 Task: Create a due date automation trigger when advanced on, on the wednesday of the week a card is due add fields with custom field "Resume" set to a date less than 1 days ago at 11:00 AM.
Action: Mouse moved to (1117, 85)
Screenshot: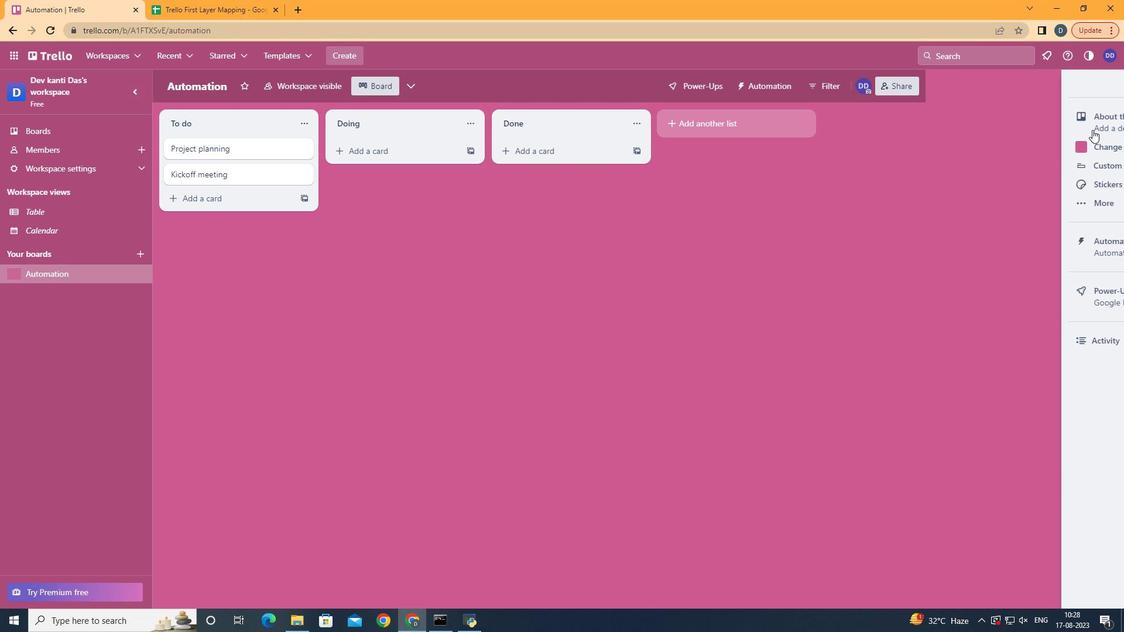 
Action: Mouse pressed left at (1117, 85)
Screenshot: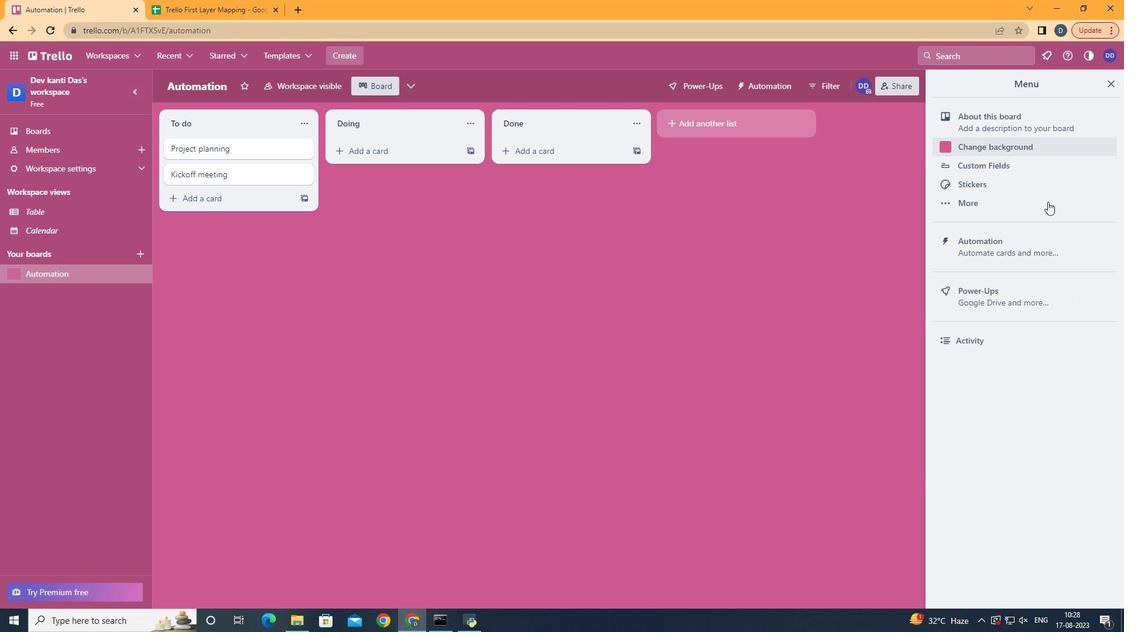 
Action: Mouse moved to (1031, 231)
Screenshot: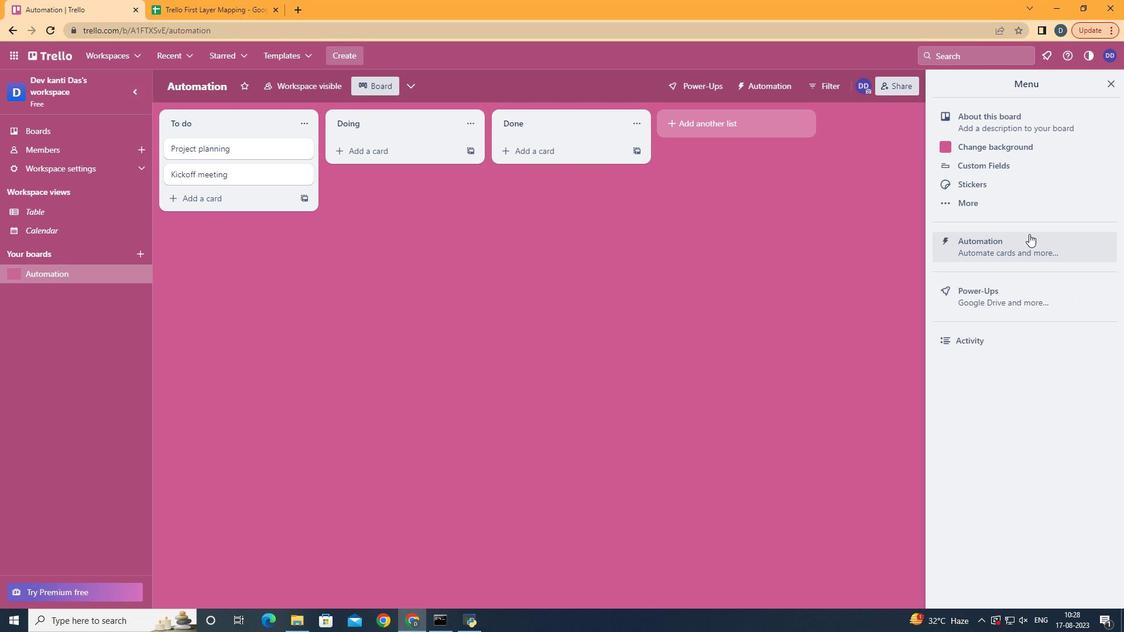 
Action: Mouse pressed left at (1031, 231)
Screenshot: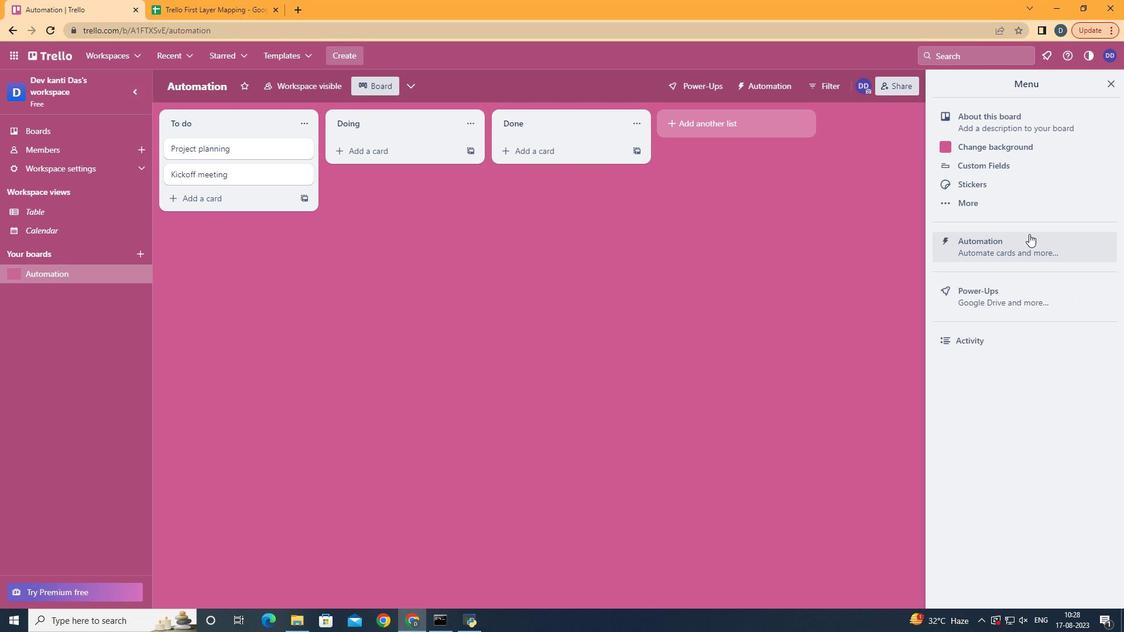 
Action: Mouse moved to (1029, 234)
Screenshot: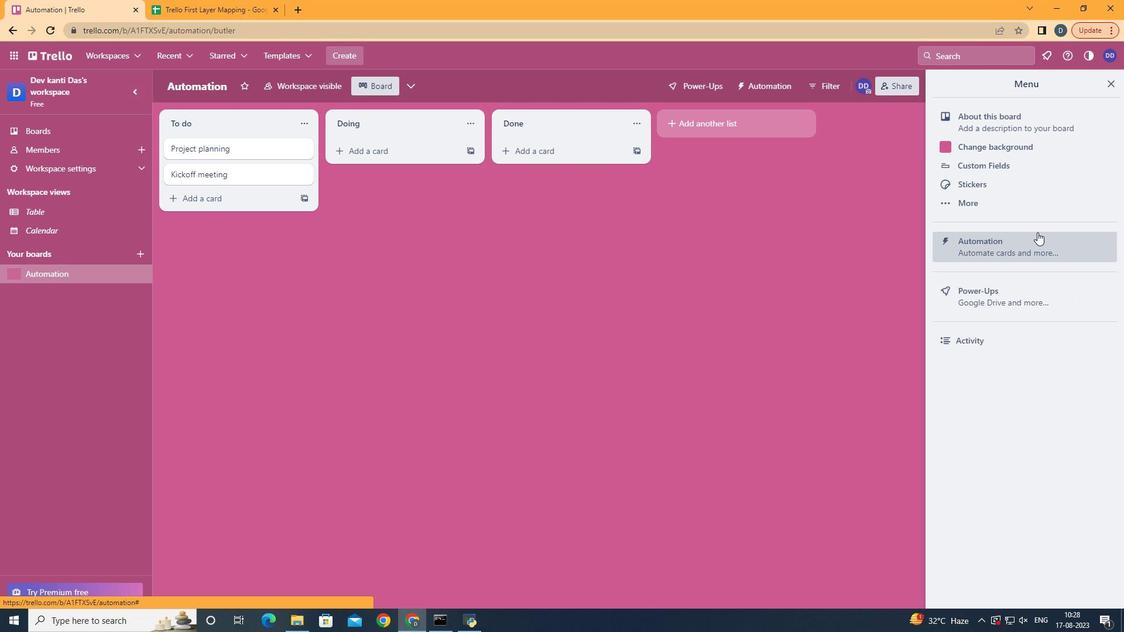 
Action: Mouse pressed left at (1029, 234)
Screenshot: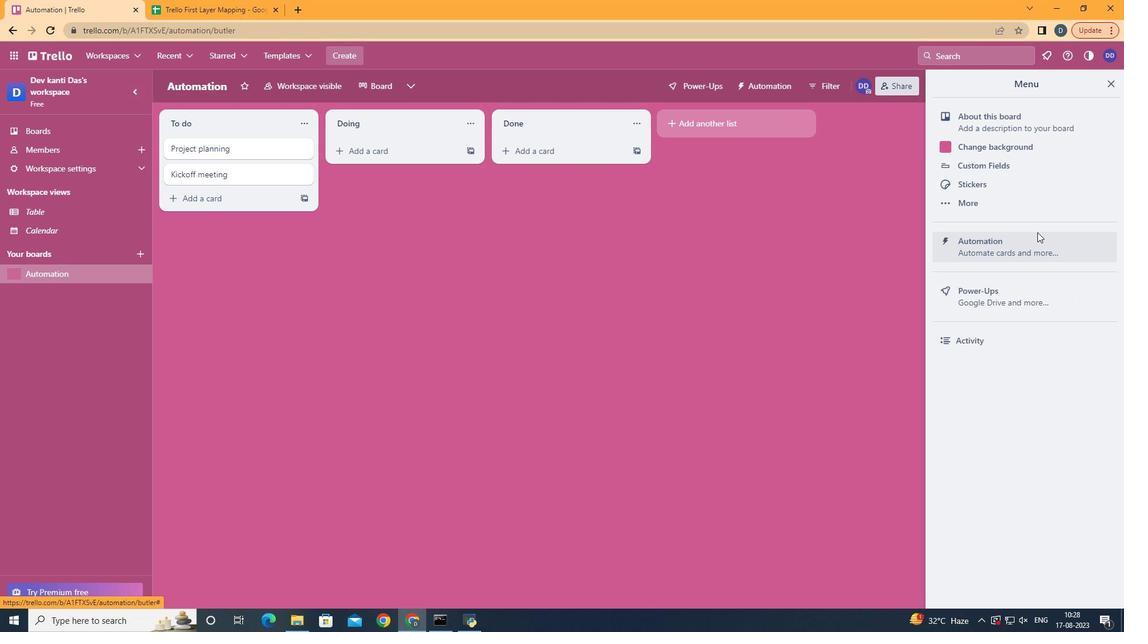 
Action: Mouse moved to (228, 231)
Screenshot: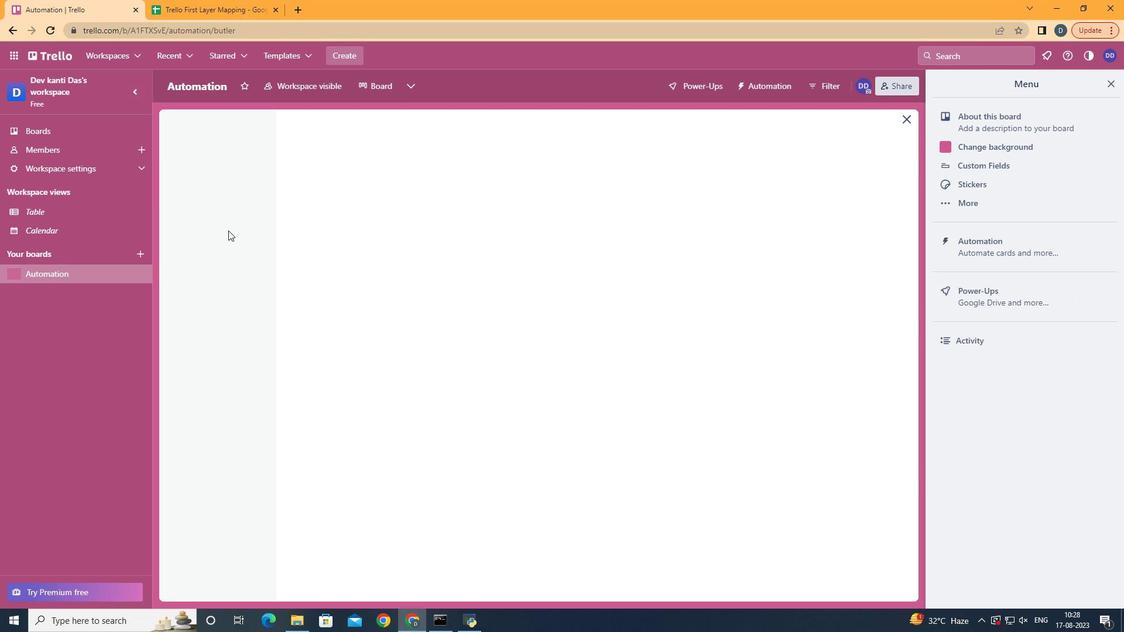 
Action: Mouse pressed left at (228, 231)
Screenshot: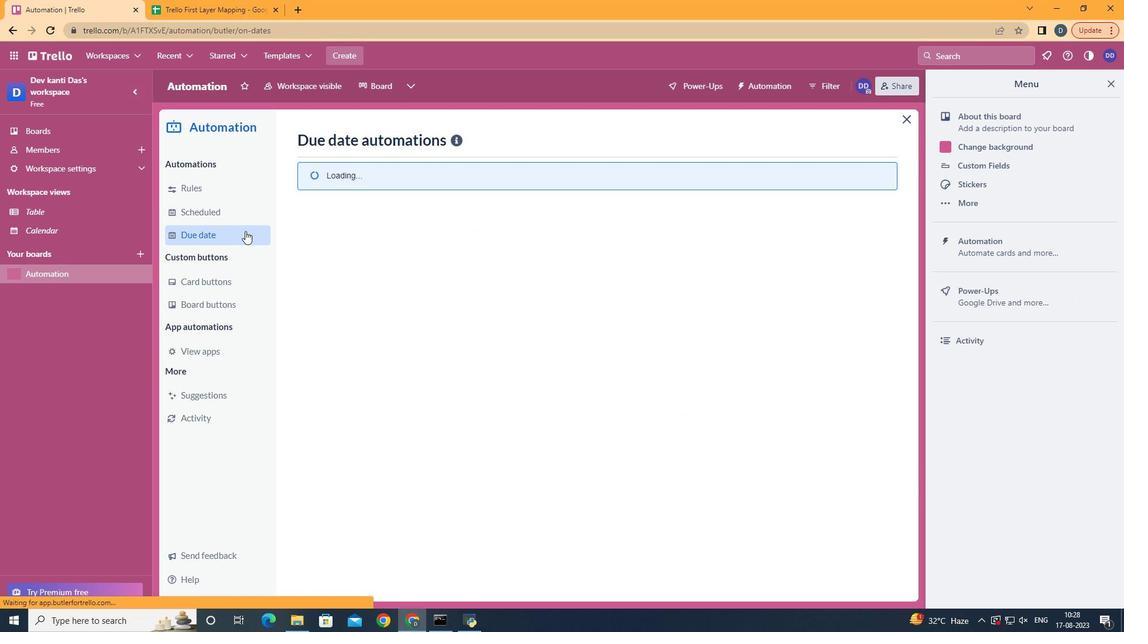 
Action: Mouse moved to (814, 141)
Screenshot: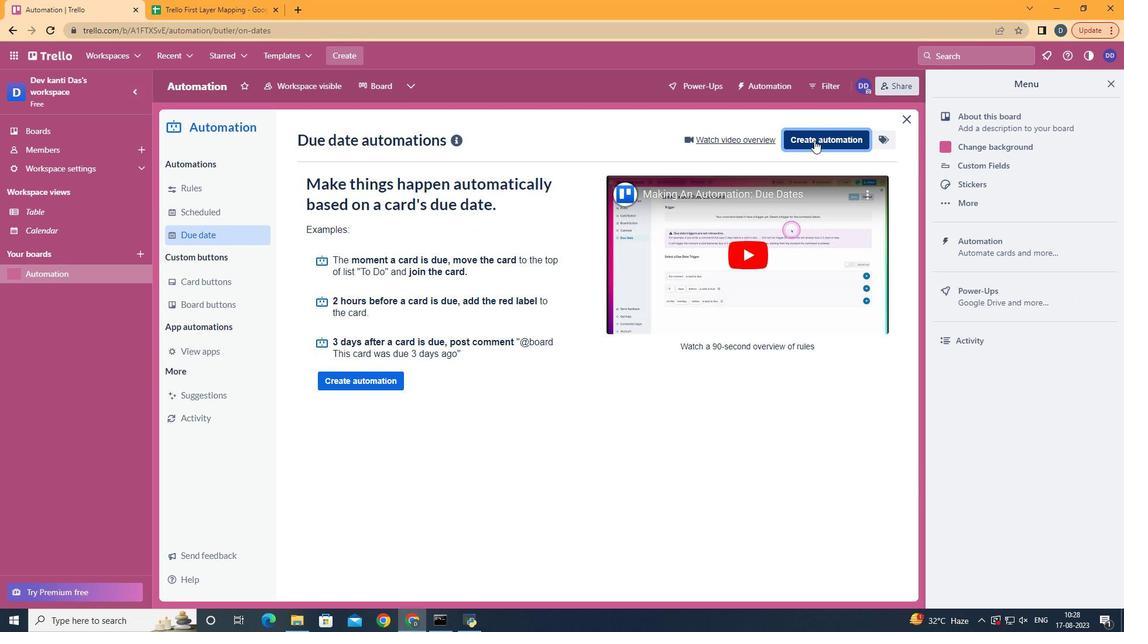 
Action: Mouse pressed left at (814, 141)
Screenshot: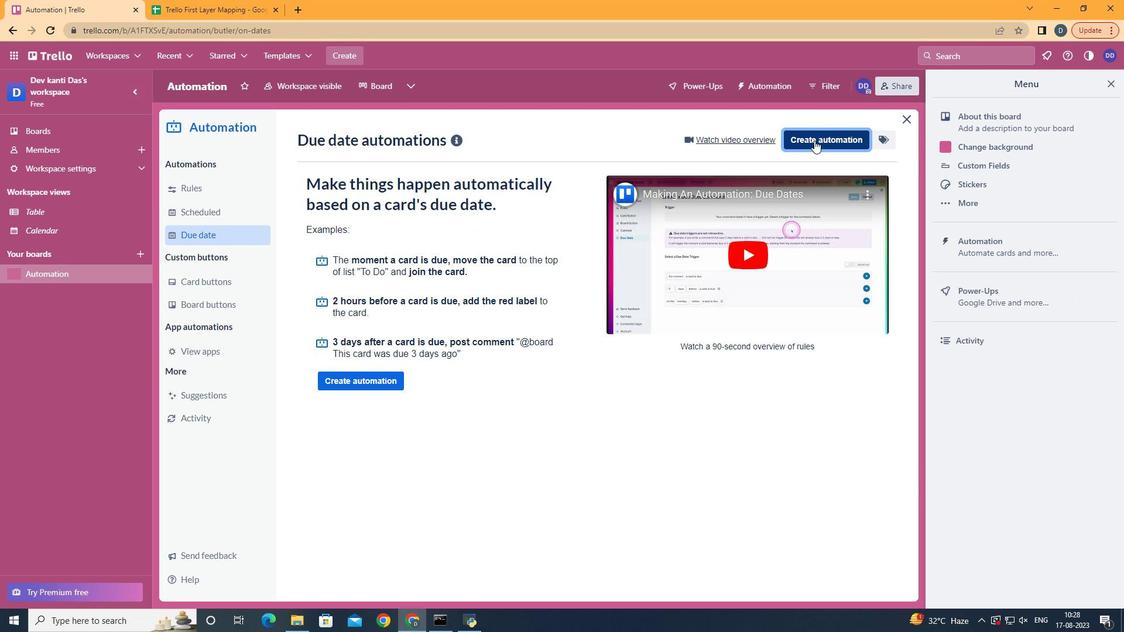 
Action: Mouse moved to (612, 252)
Screenshot: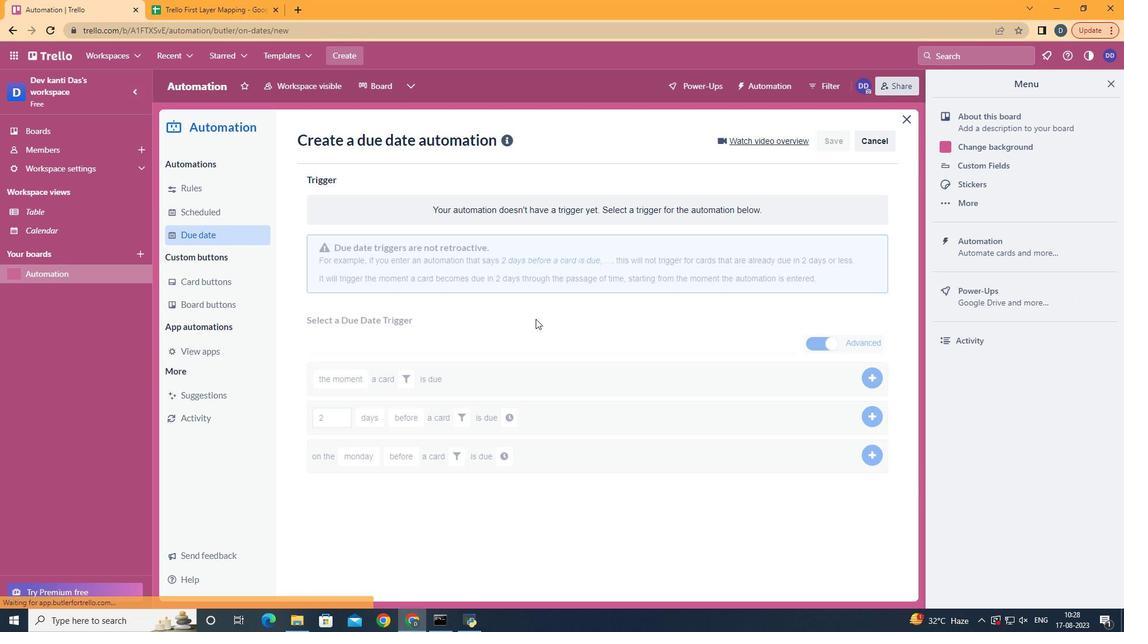 
Action: Mouse pressed left at (612, 252)
Screenshot: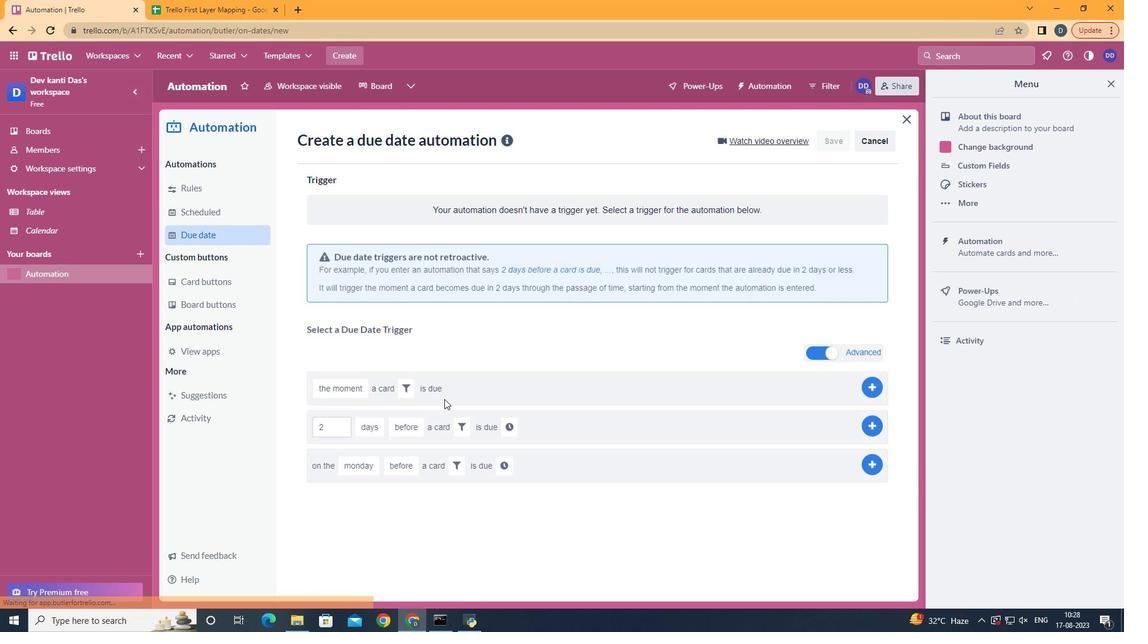 
Action: Mouse moved to (385, 349)
Screenshot: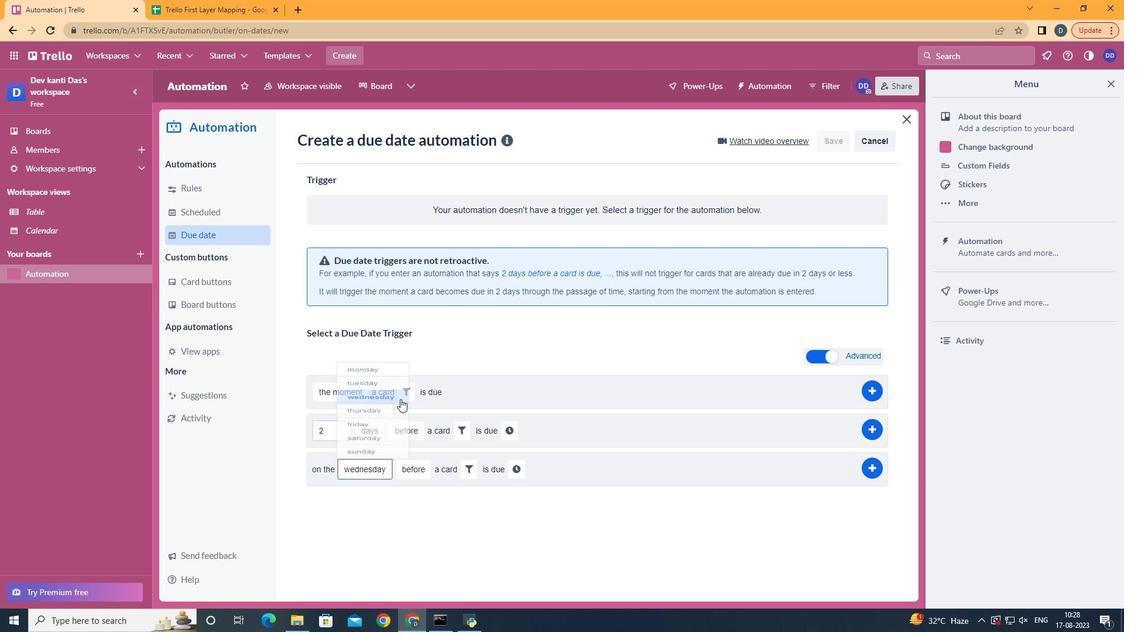 
Action: Mouse pressed left at (385, 349)
Screenshot: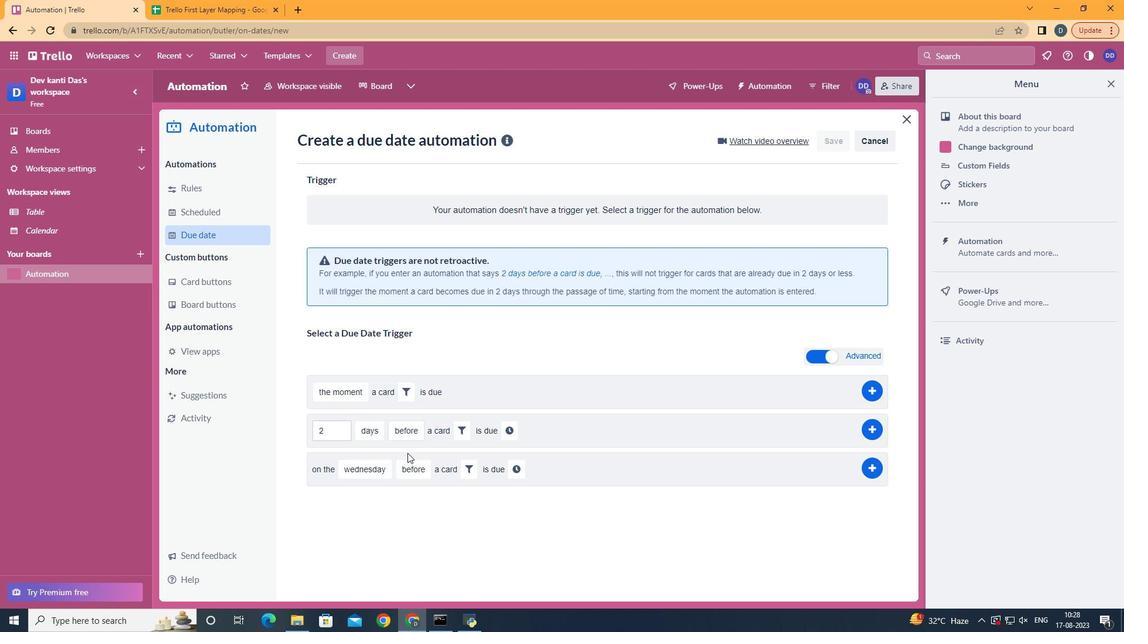 
Action: Mouse moved to (434, 539)
Screenshot: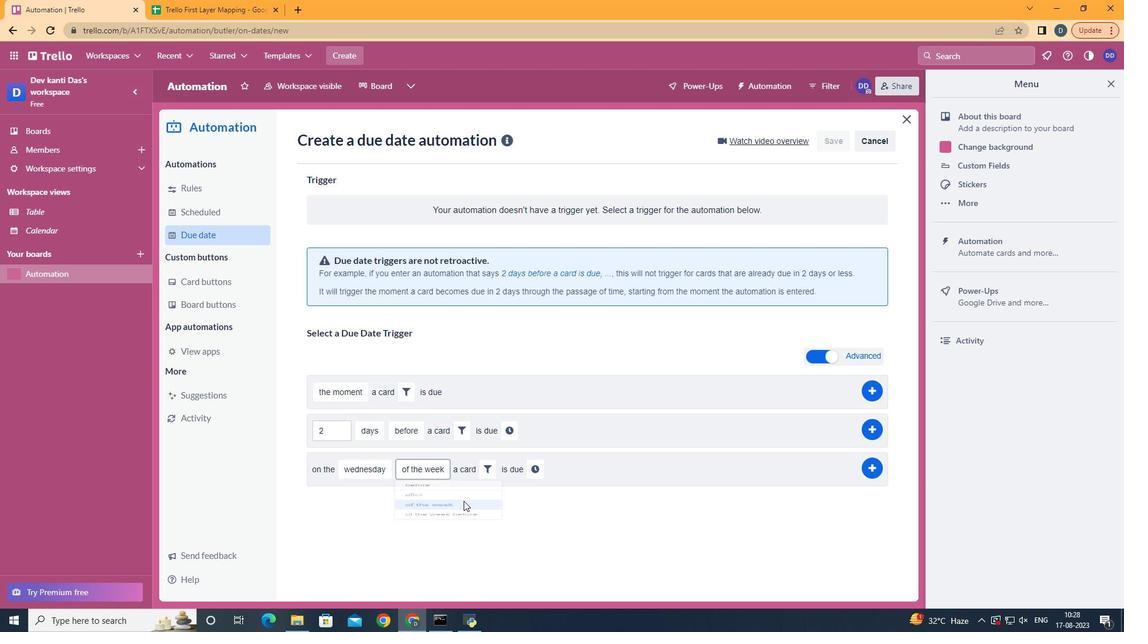 
Action: Mouse pressed left at (434, 539)
Screenshot: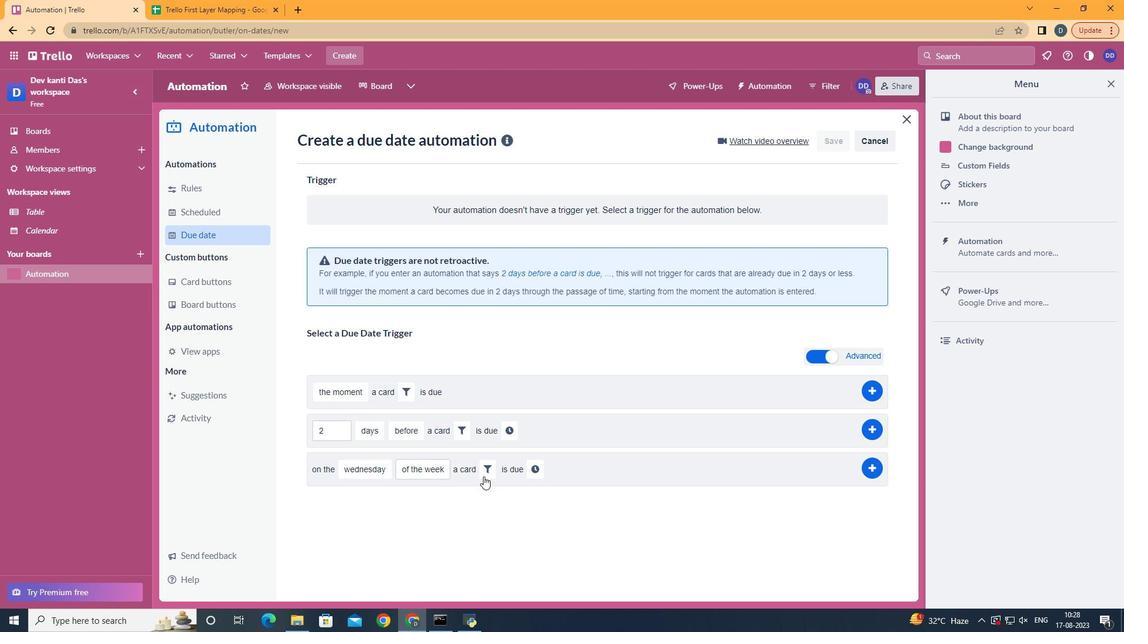
Action: Mouse moved to (483, 471)
Screenshot: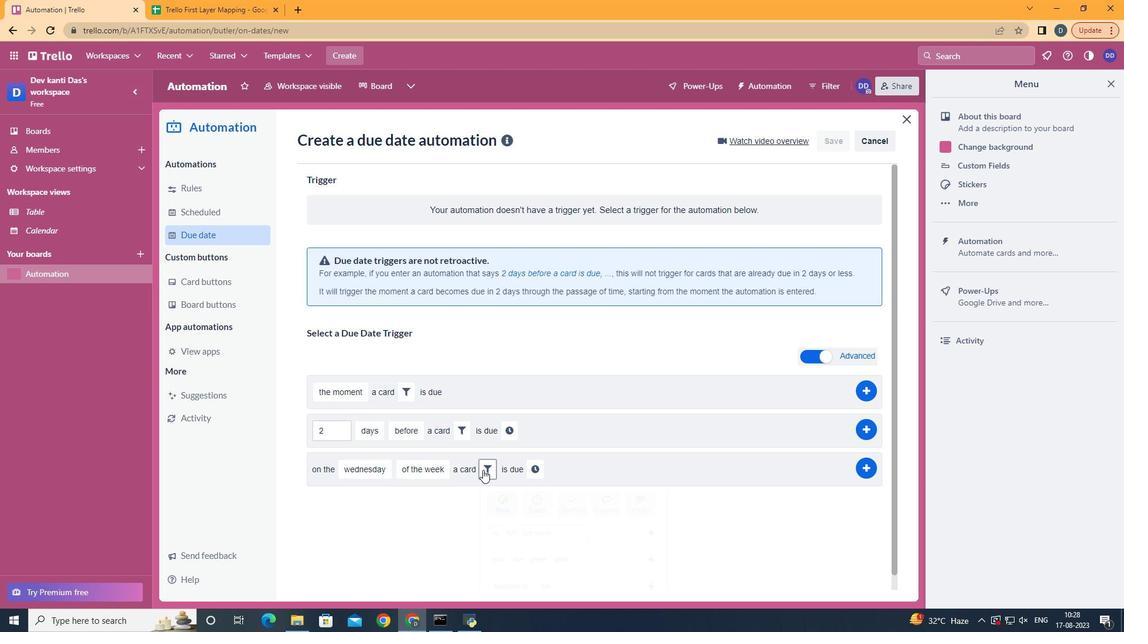 
Action: Mouse pressed left at (483, 471)
Screenshot: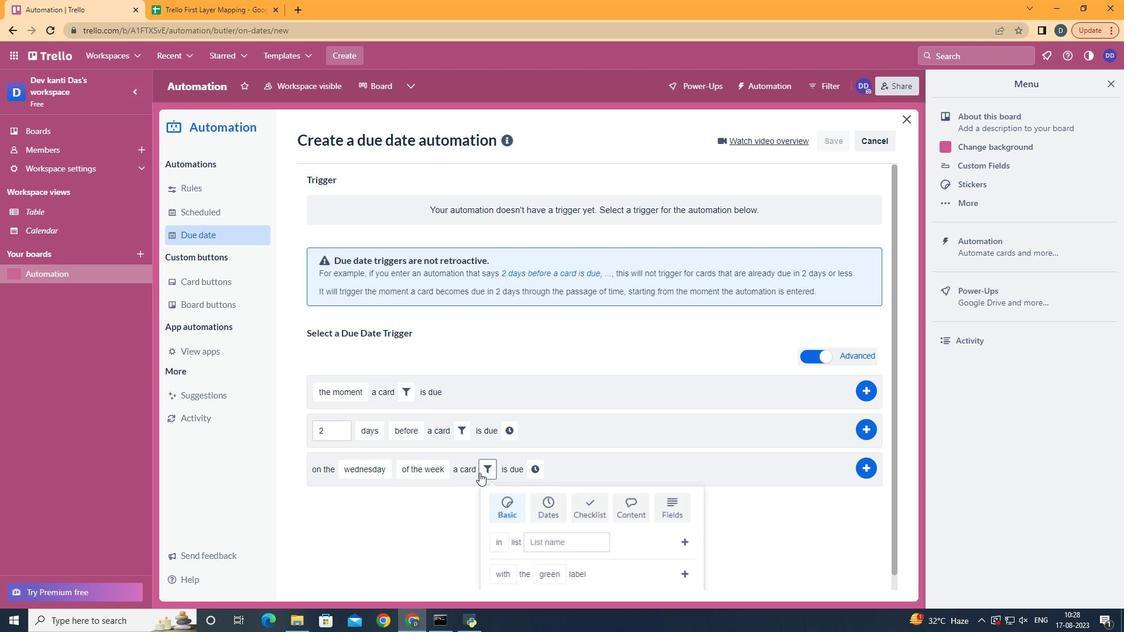 
Action: Mouse moved to (692, 507)
Screenshot: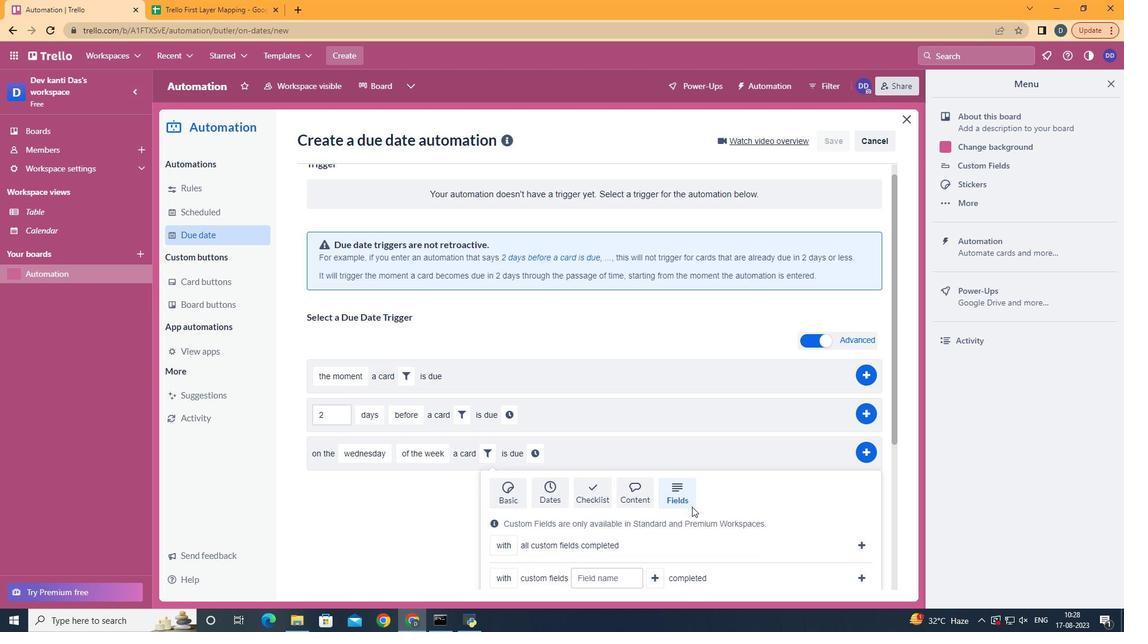 
Action: Mouse pressed left at (692, 507)
Screenshot: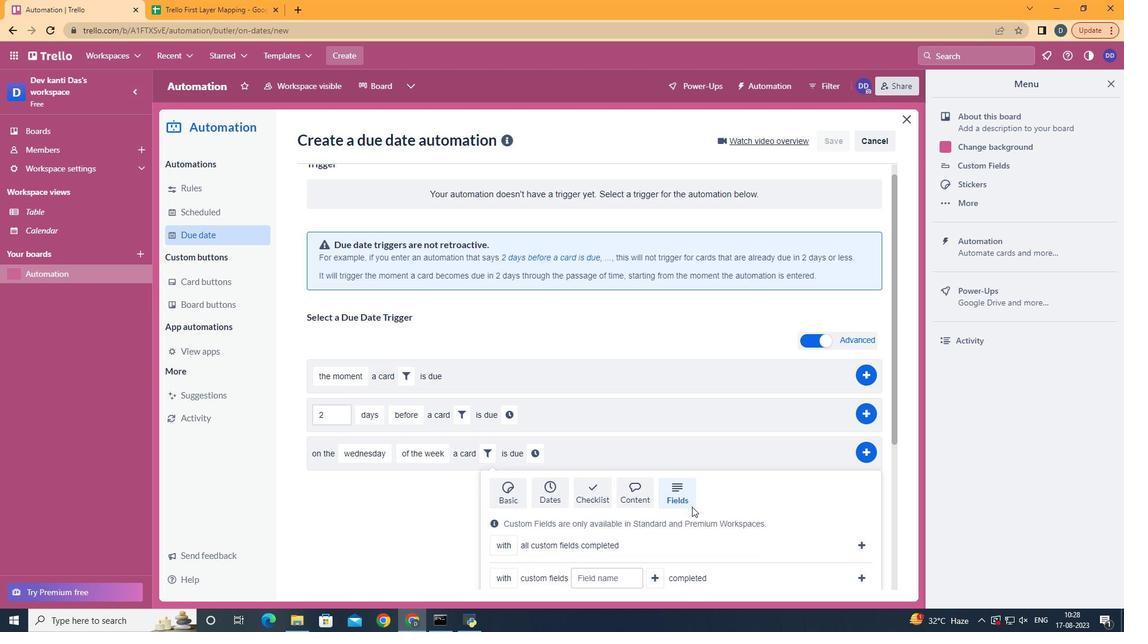 
Action: Mouse moved to (692, 507)
Screenshot: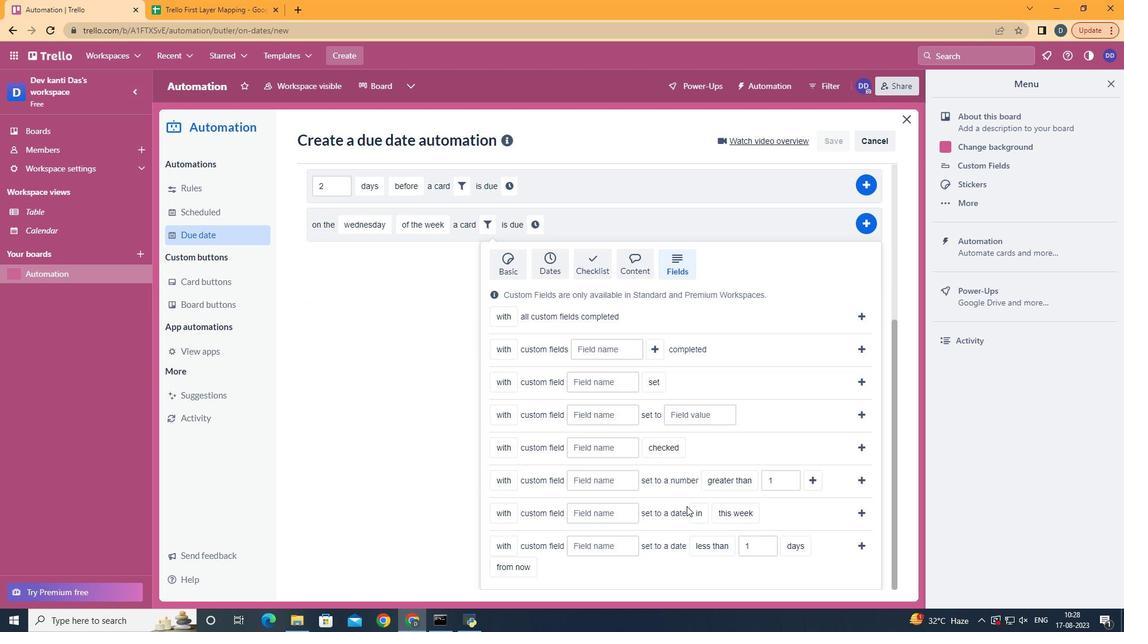 
Action: Mouse scrolled (692, 506) with delta (0, 0)
Screenshot: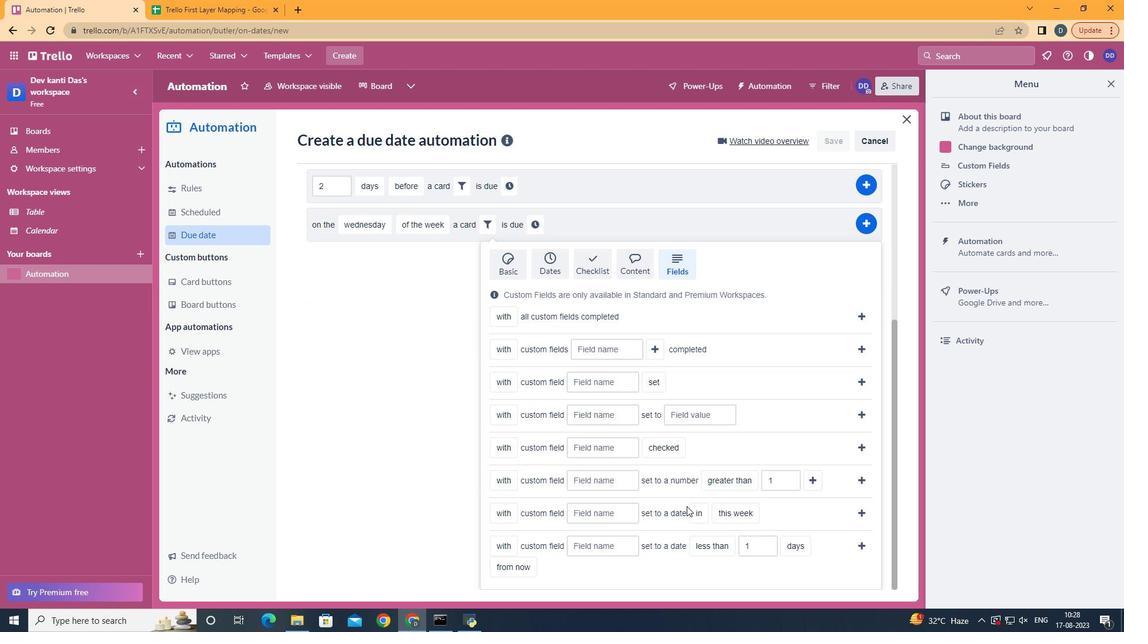
Action: Mouse scrolled (692, 506) with delta (0, 0)
Screenshot: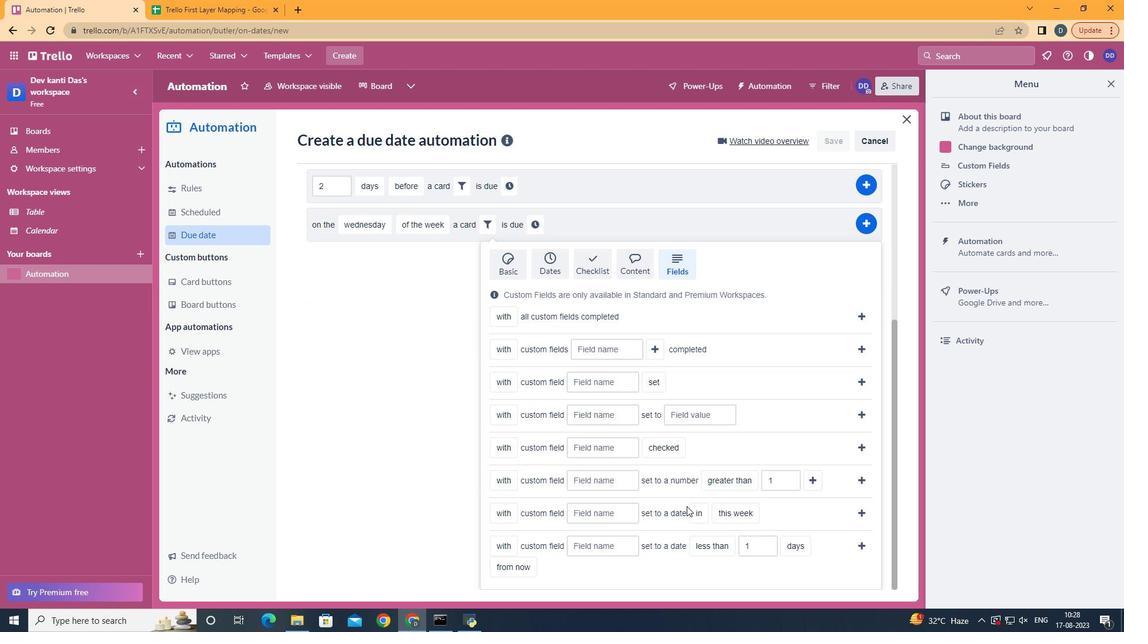 
Action: Mouse scrolled (692, 506) with delta (0, 0)
Screenshot: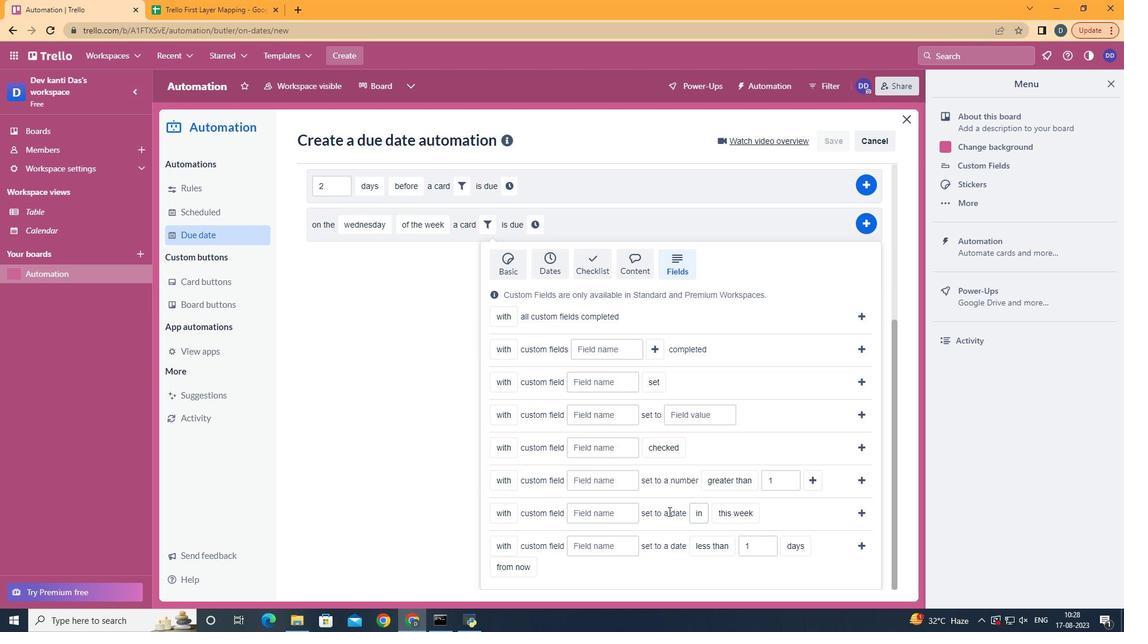 
Action: Mouse scrolled (692, 506) with delta (0, 0)
Screenshot: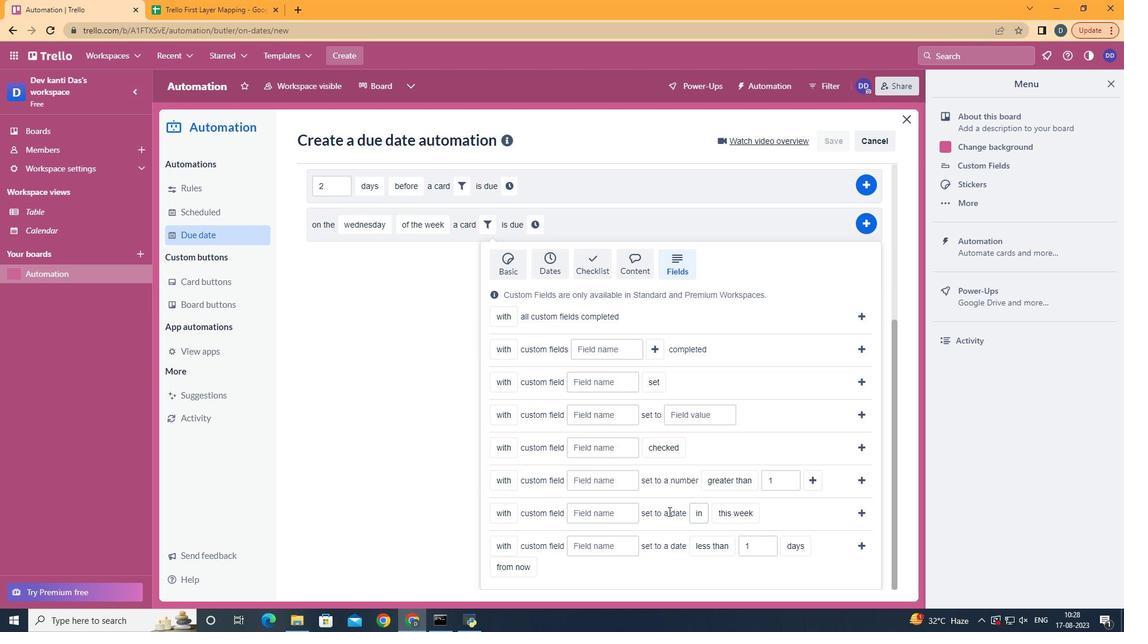 
Action: Mouse scrolled (692, 506) with delta (0, 0)
Screenshot: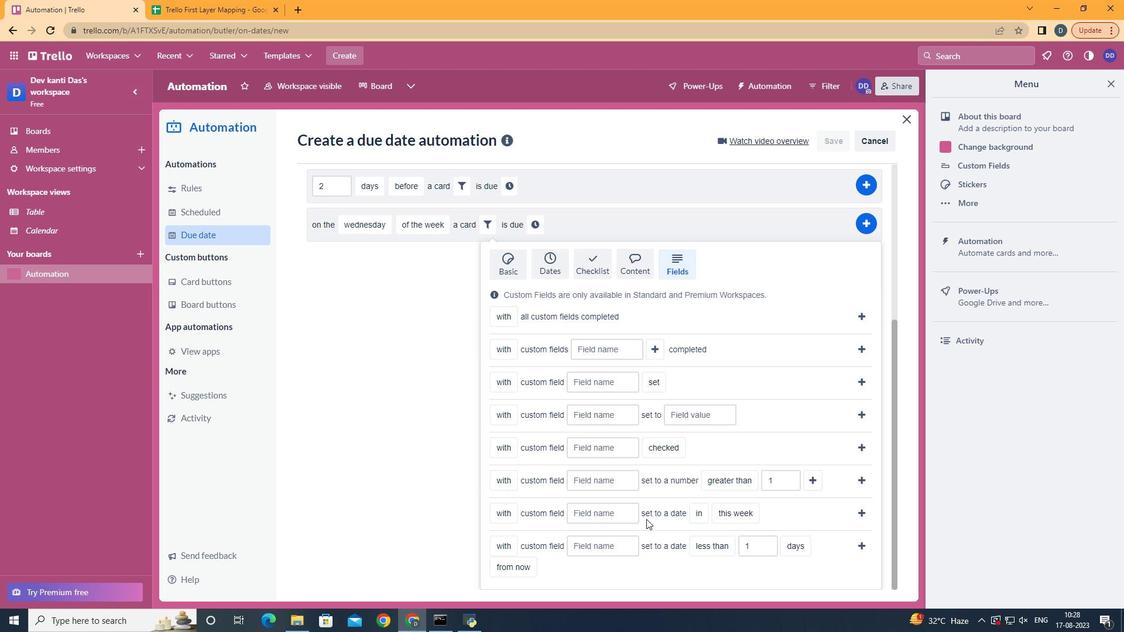 
Action: Mouse moved to (579, 549)
Screenshot: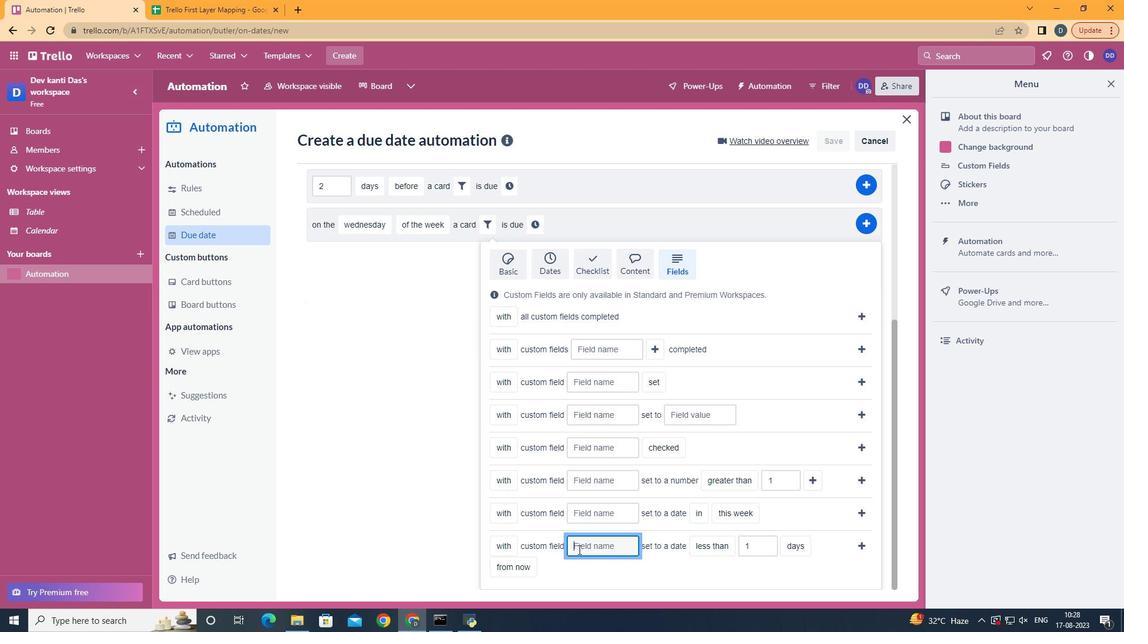 
Action: Mouse pressed left at (579, 549)
Screenshot: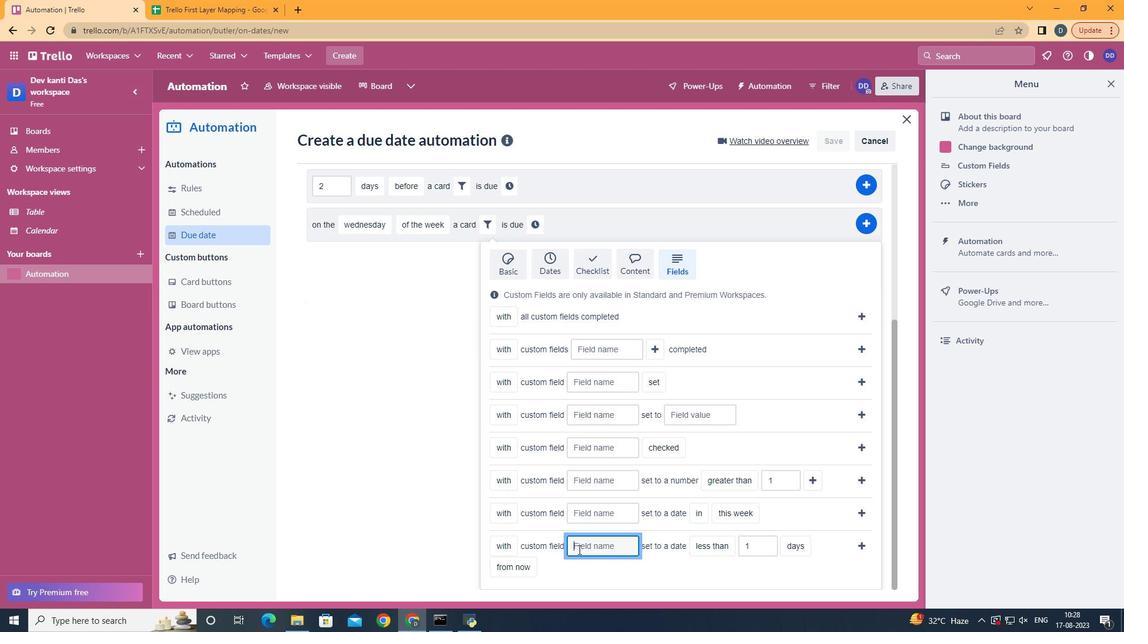 
Action: Mouse moved to (578, 550)
Screenshot: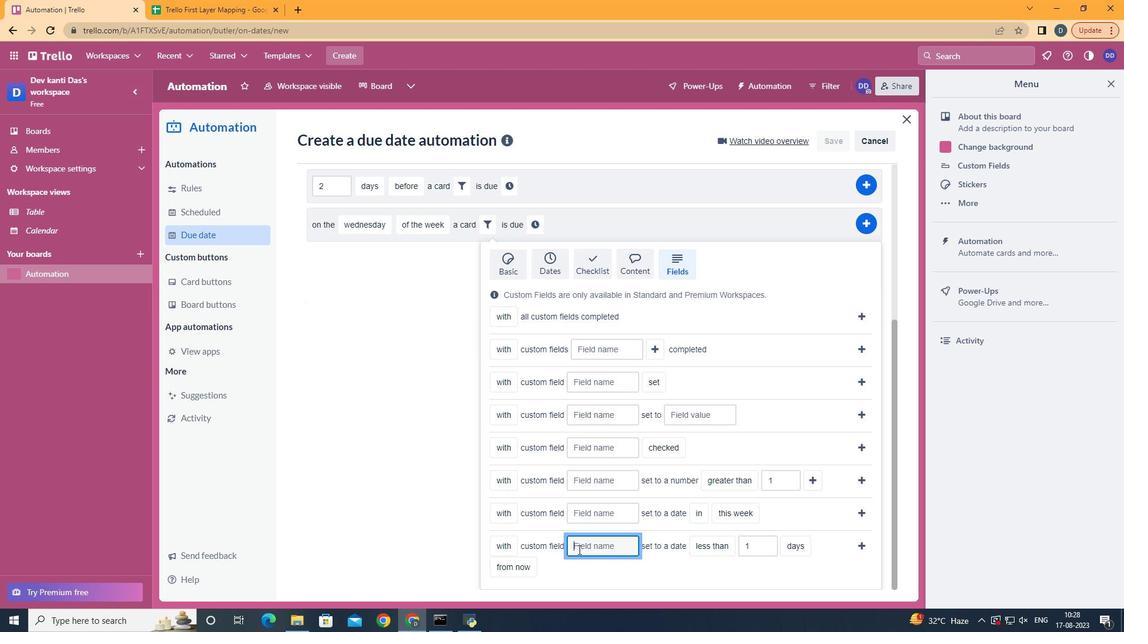 
Action: Key pressed <Key.shift>Resume
Screenshot: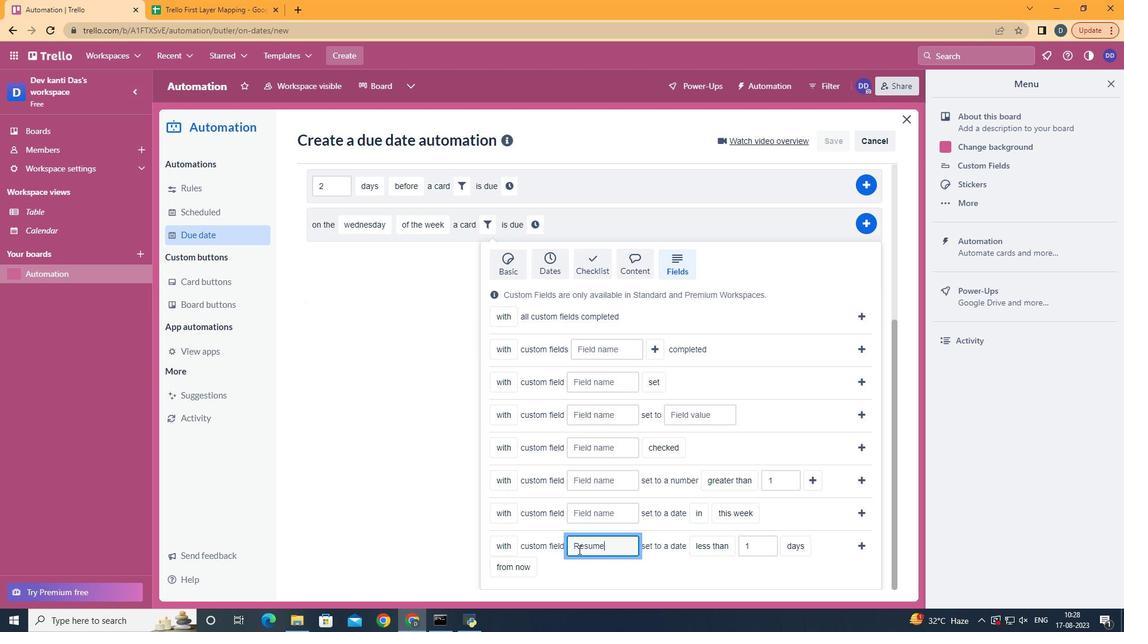 
Action: Mouse moved to (524, 547)
Screenshot: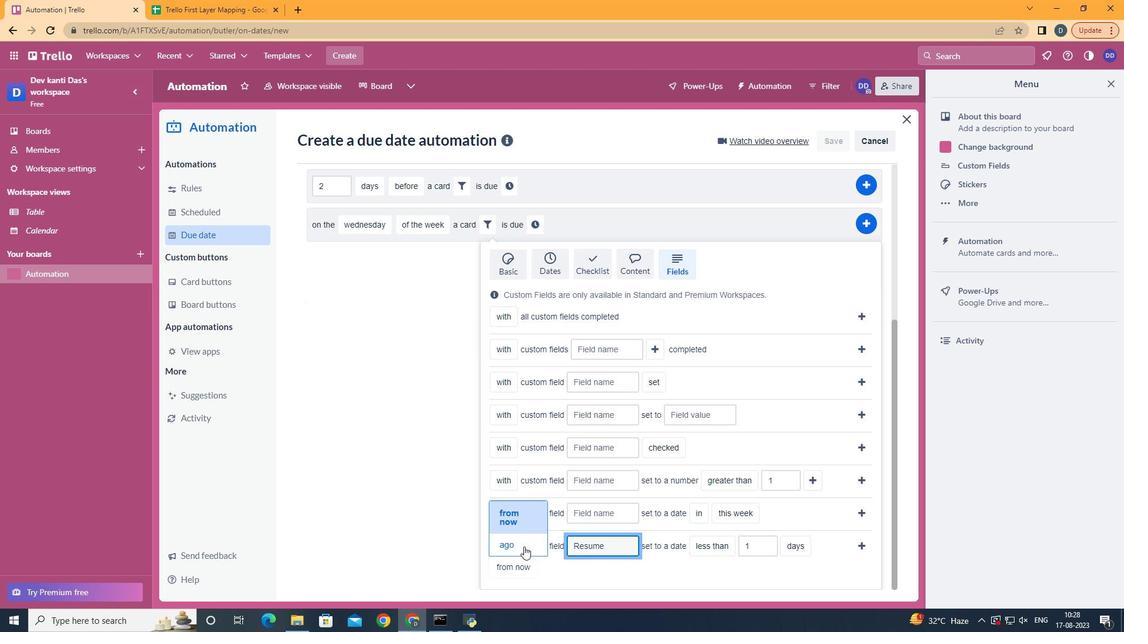 
Action: Mouse pressed left at (524, 547)
Screenshot: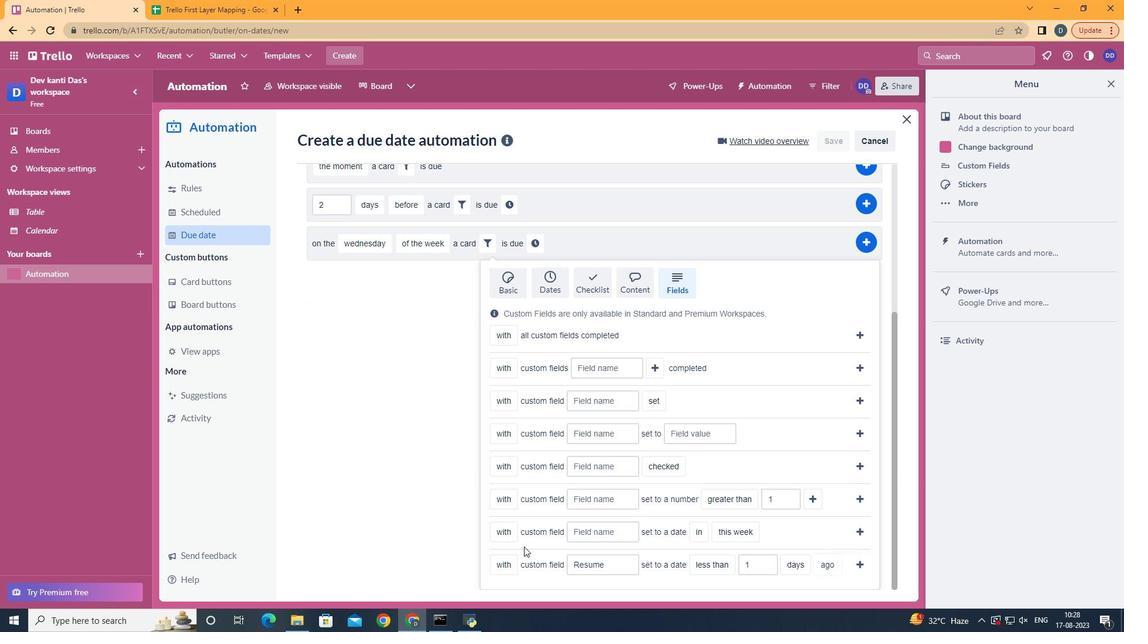 
Action: Mouse moved to (867, 561)
Screenshot: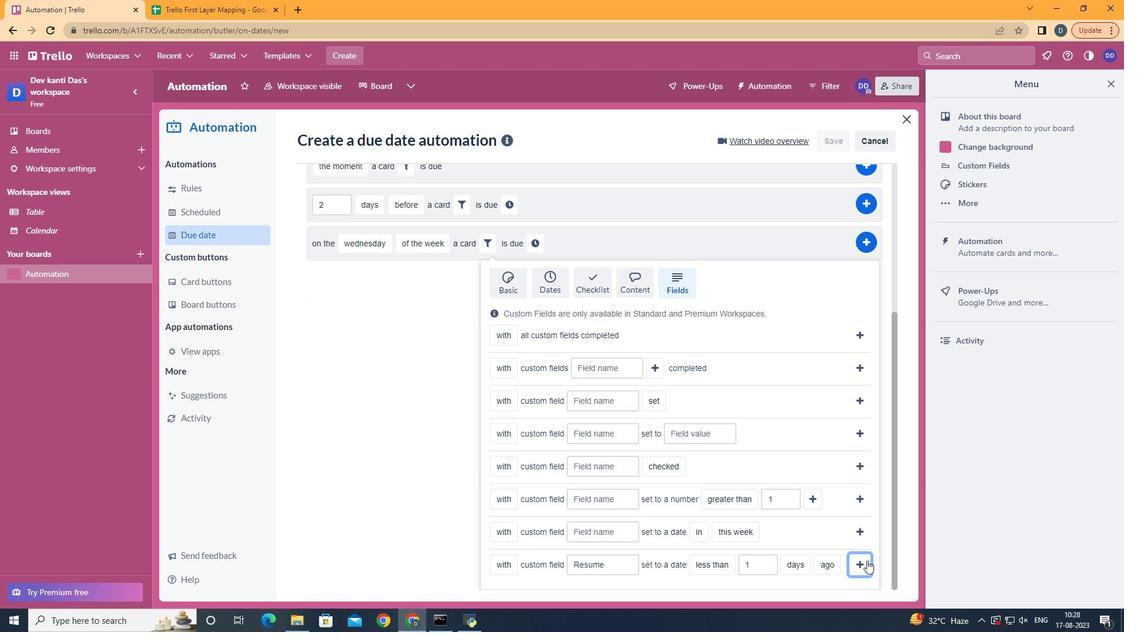 
Action: Mouse pressed left at (867, 561)
Screenshot: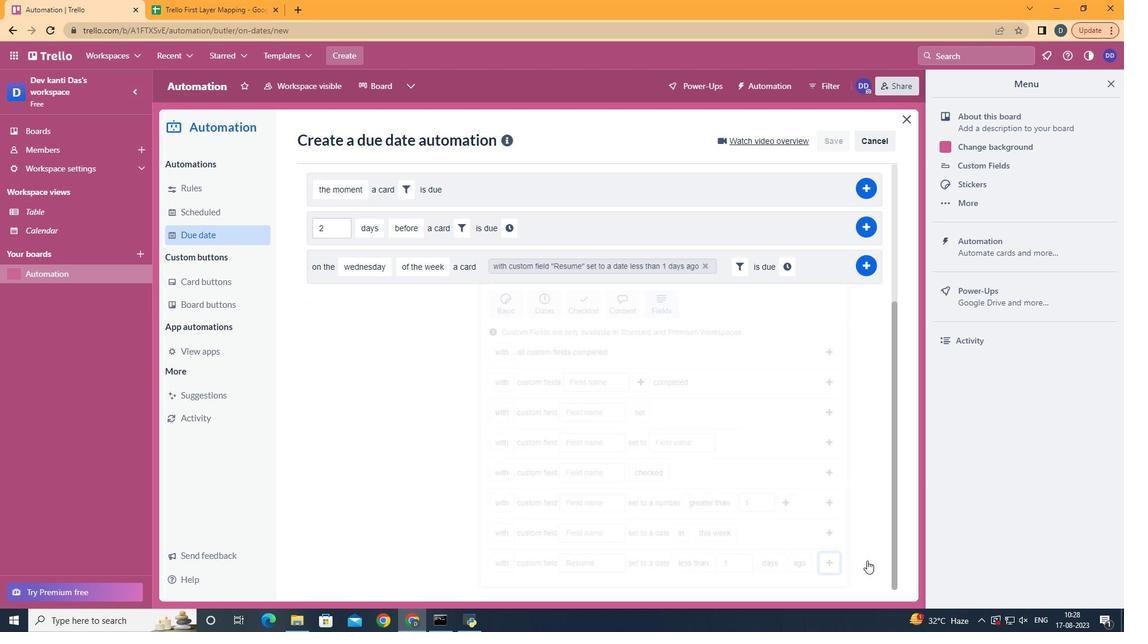 
Action: Mouse moved to (791, 472)
Screenshot: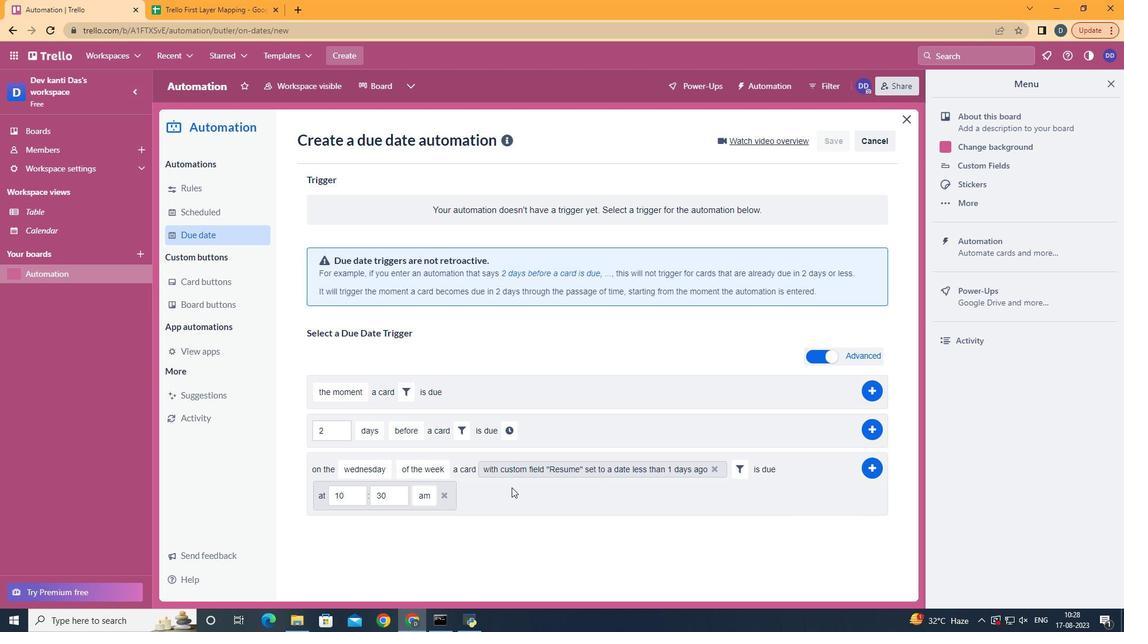 
Action: Mouse pressed left at (791, 472)
Screenshot: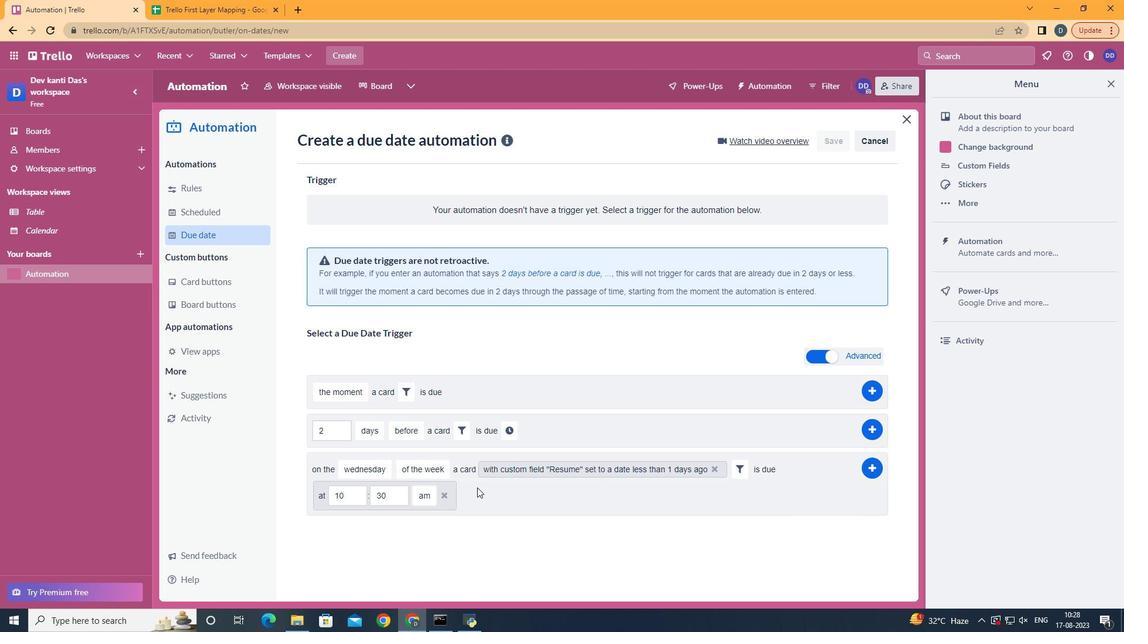 
Action: Mouse moved to (362, 498)
Screenshot: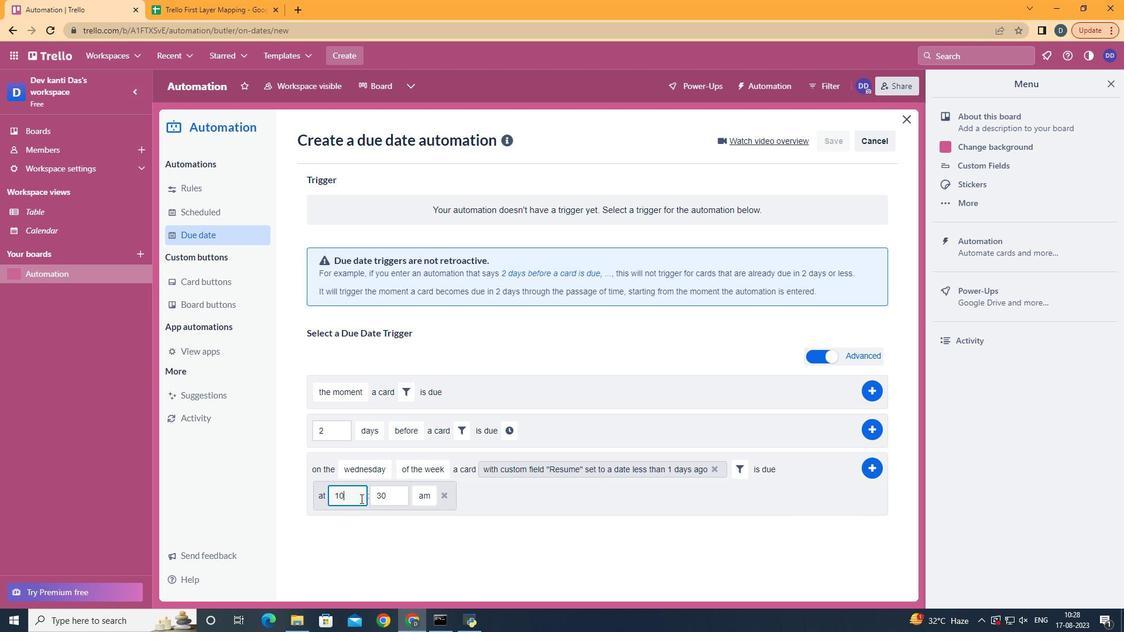 
Action: Mouse pressed left at (362, 498)
Screenshot: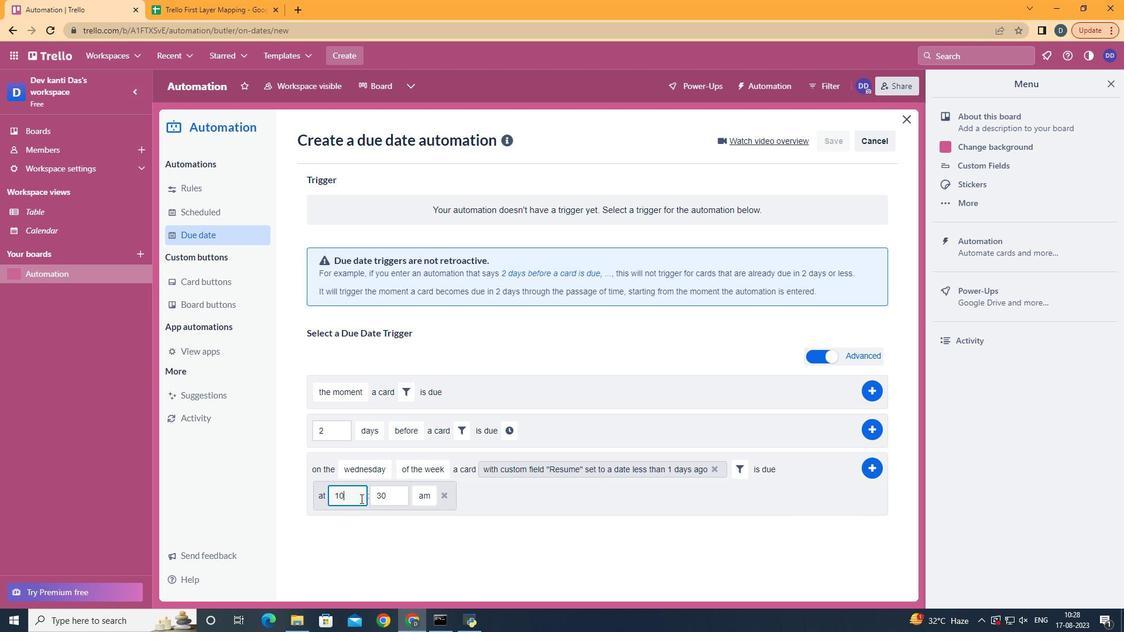 
Action: Mouse moved to (361, 499)
Screenshot: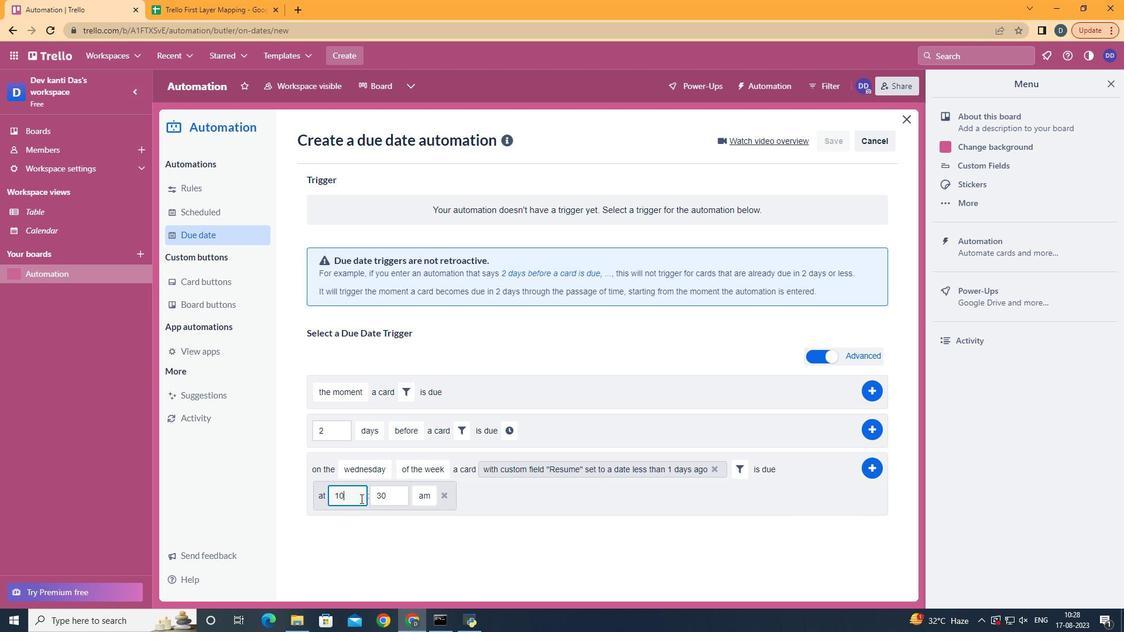 
Action: Key pressed <Key.backspace>1
Screenshot: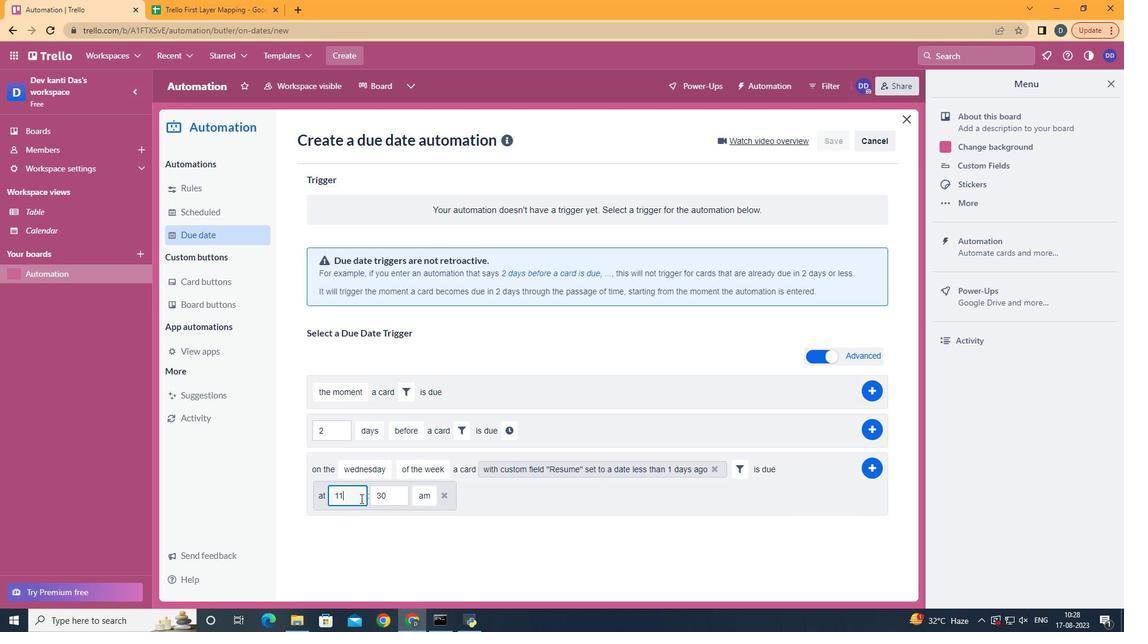 
Action: Mouse moved to (388, 496)
Screenshot: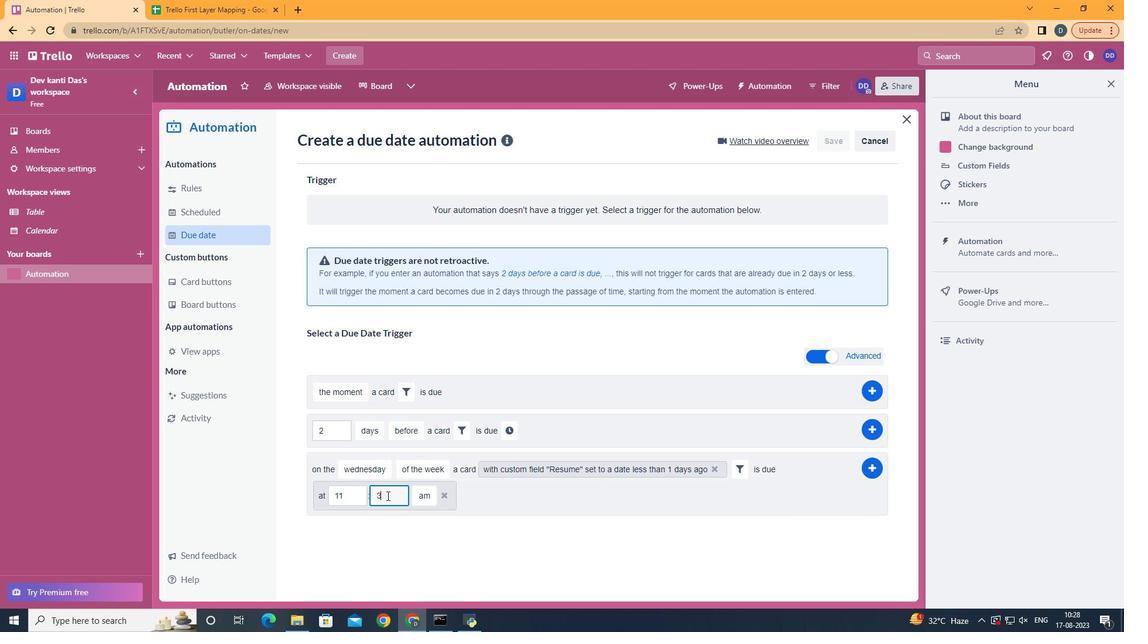 
Action: Mouse pressed left at (388, 496)
Screenshot: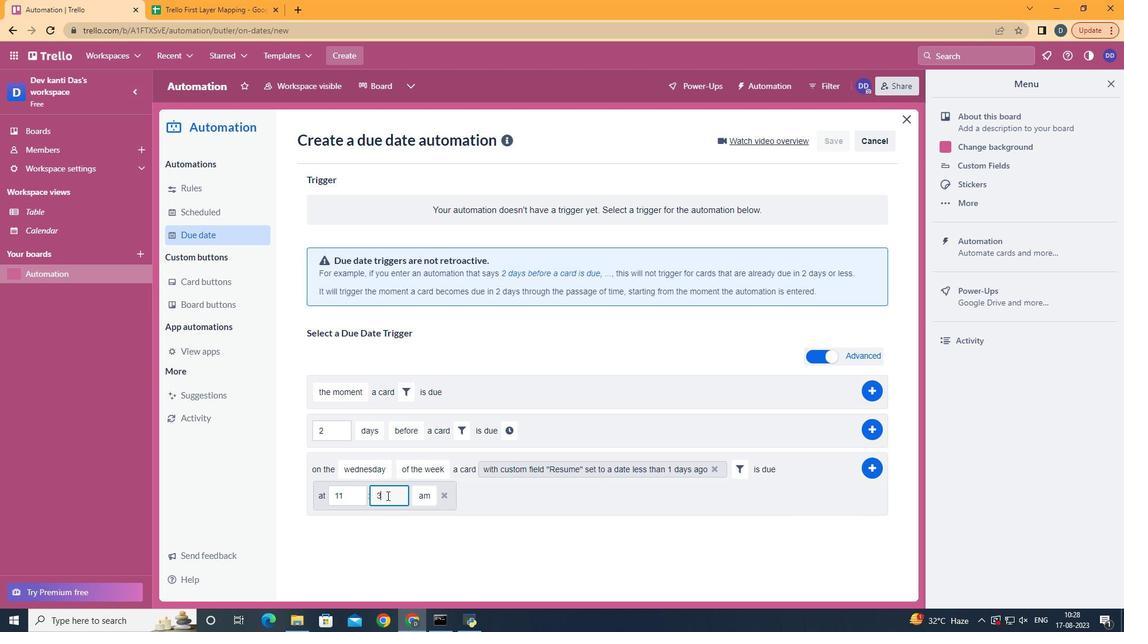 
Action: Key pressed <Key.backspace>
Screenshot: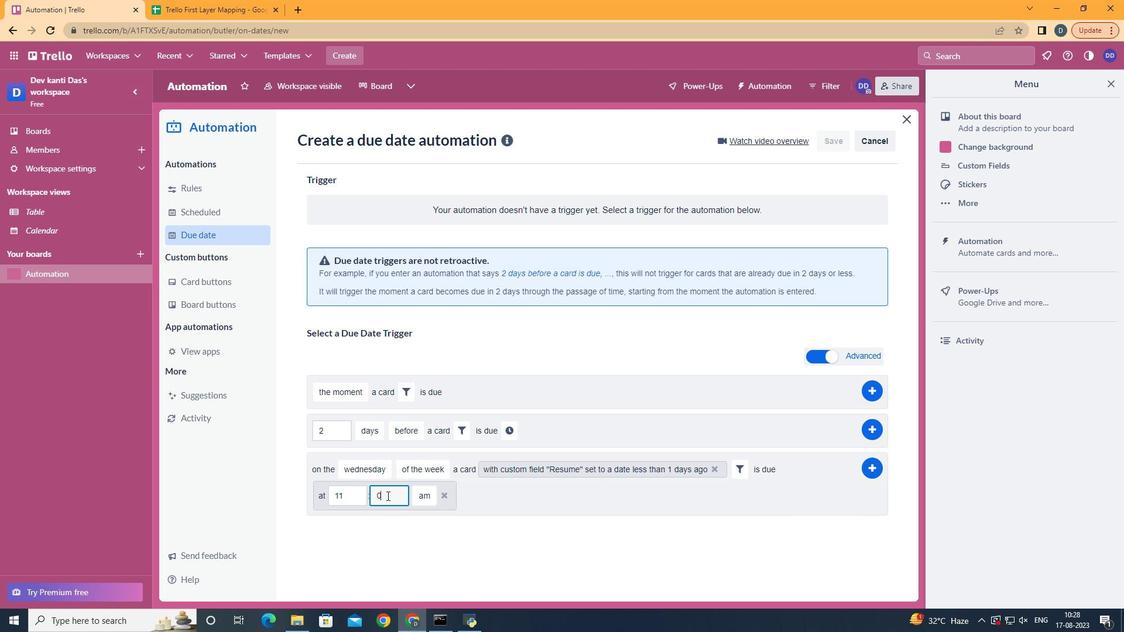 
Action: Mouse moved to (387, 496)
Screenshot: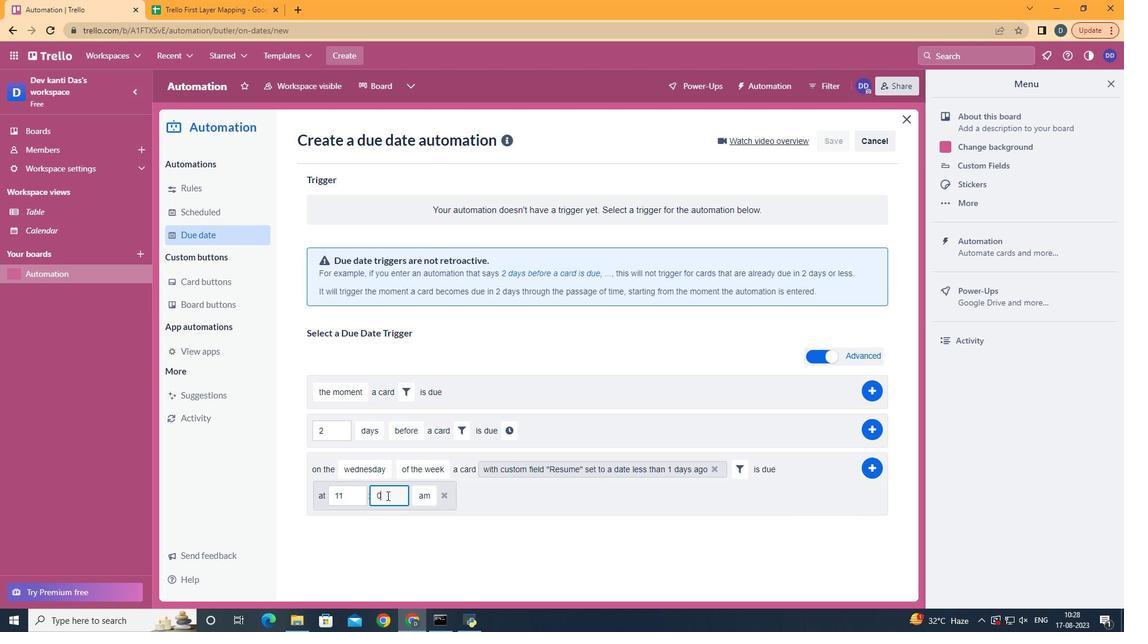 
Action: Key pressed <Key.backspace>00
Screenshot: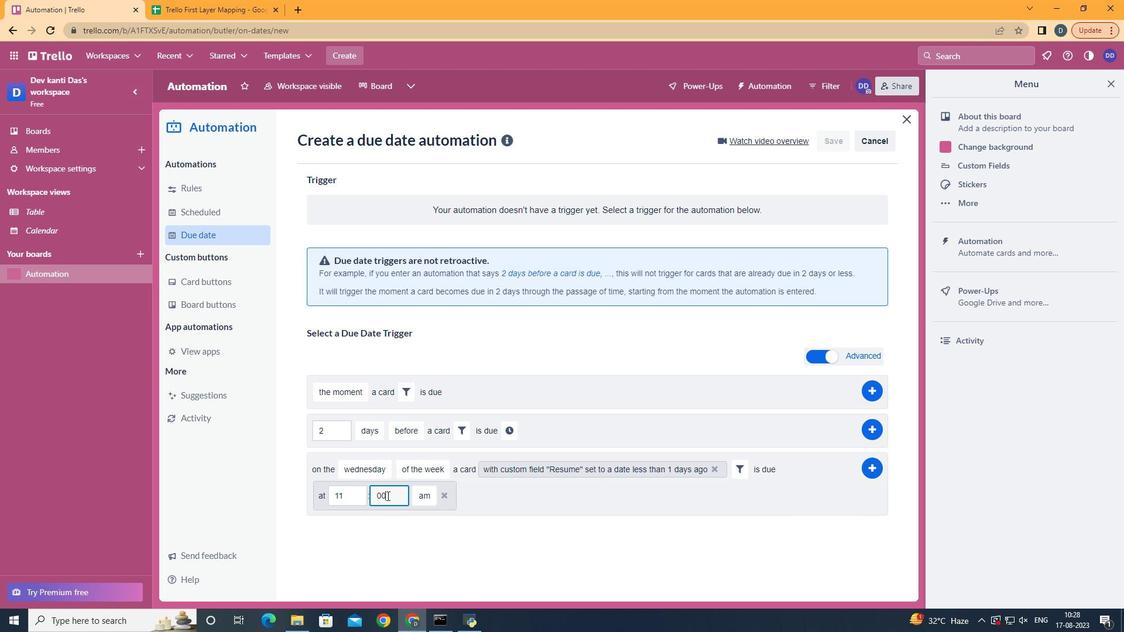 
Action: Mouse moved to (870, 470)
Screenshot: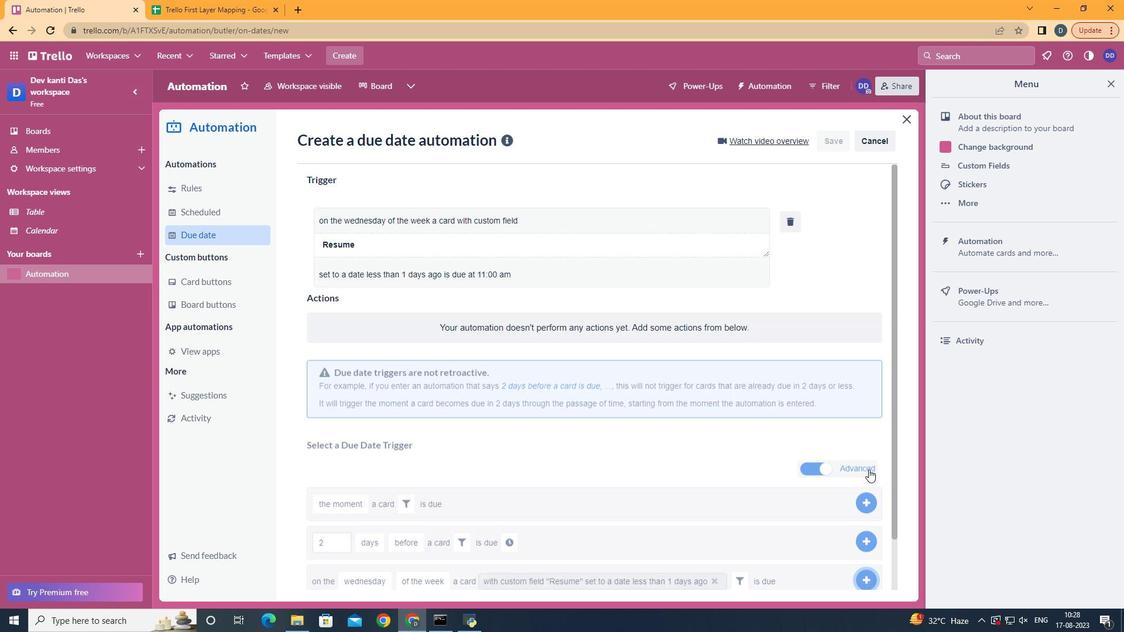 
Action: Mouse pressed left at (870, 470)
Screenshot: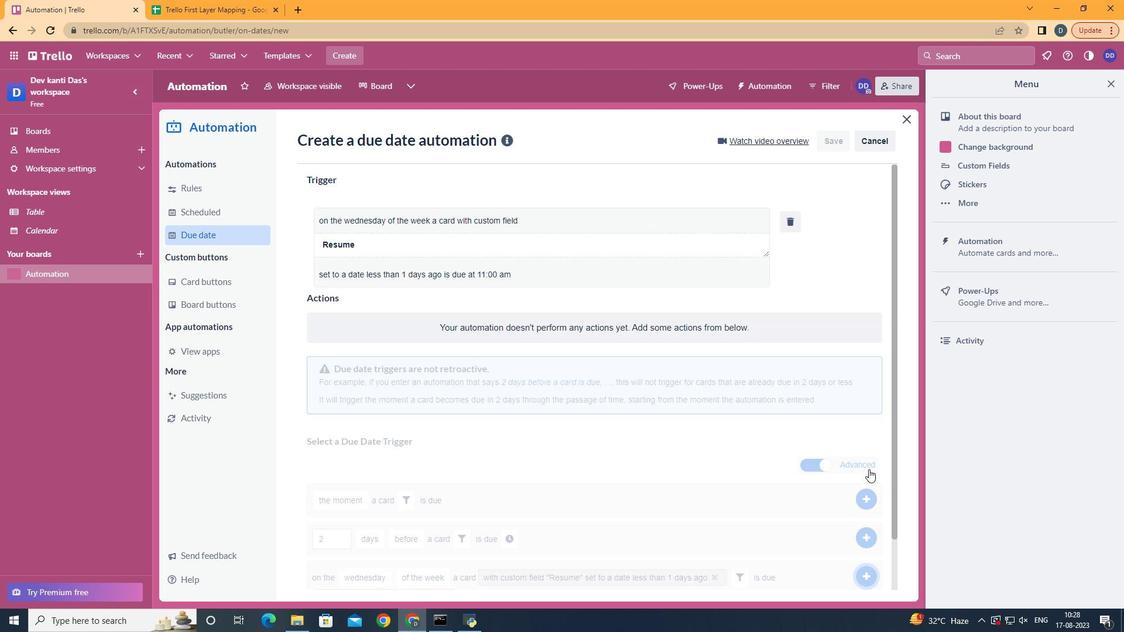 
Action: Mouse moved to (869, 470)
Screenshot: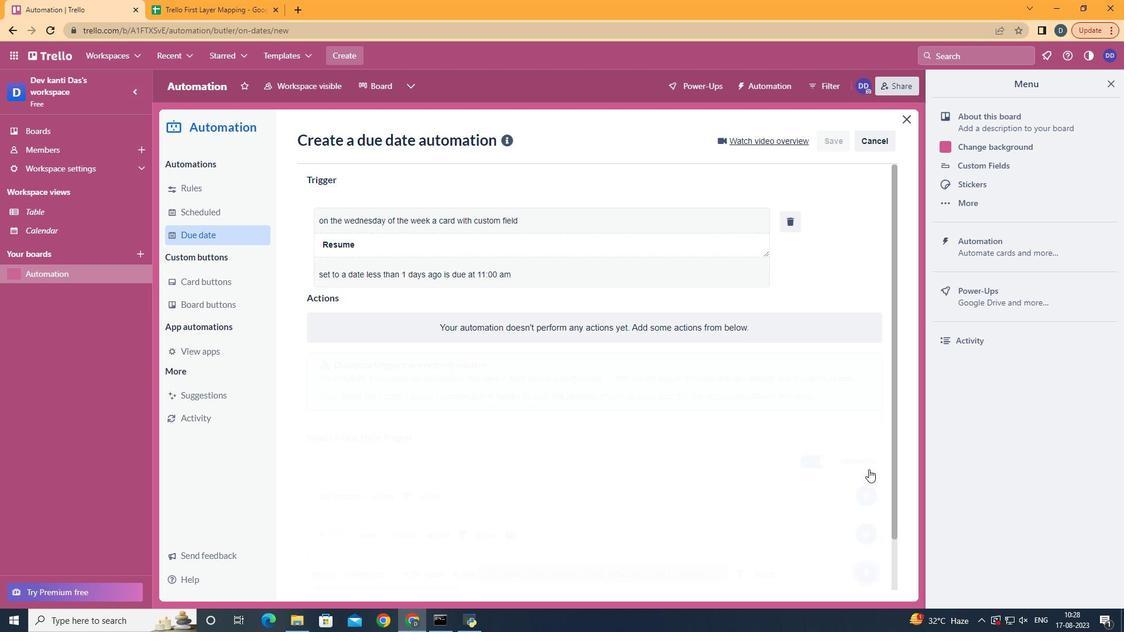 
